 Task: Find Round Trip flight tickets for 2 adults, in Economy from Cairo to Atlanta to travel on 15-Dec-2023. Atlanta to Cairo on 30-Dec-2023.  Stops: Any number of stops. Choice of flight is British Airways.  Outbound departure time preference is 10:00.
Action: Mouse moved to (367, 256)
Screenshot: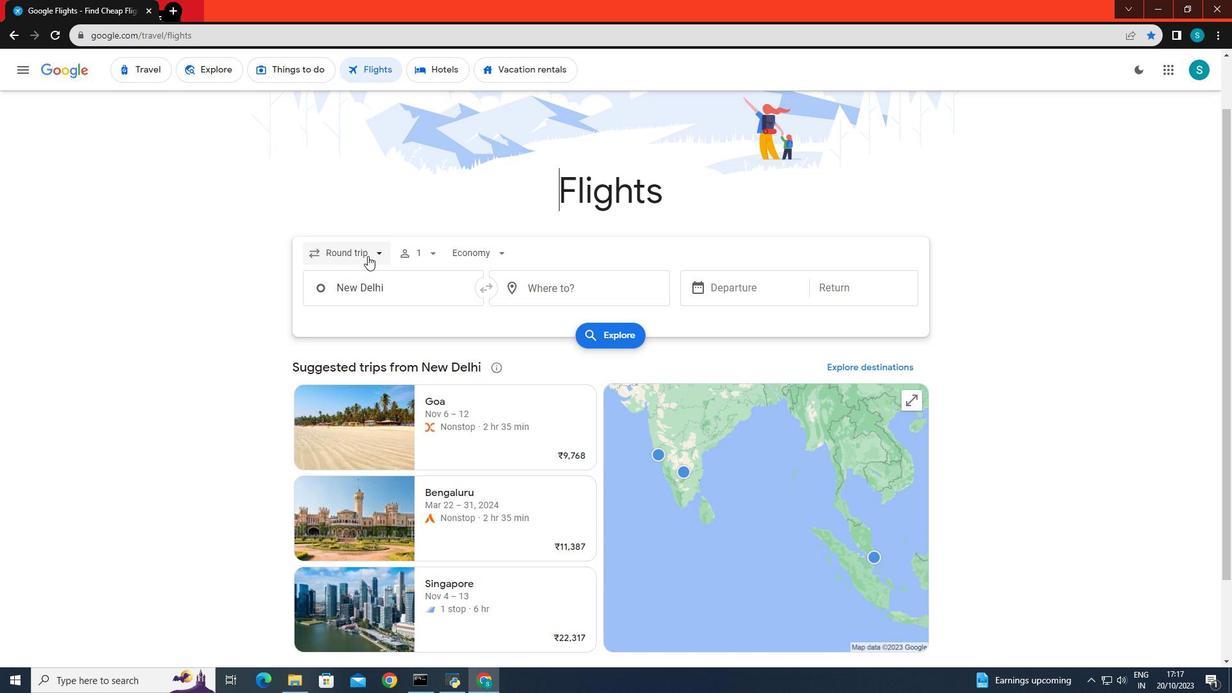 
Action: Mouse pressed left at (367, 256)
Screenshot: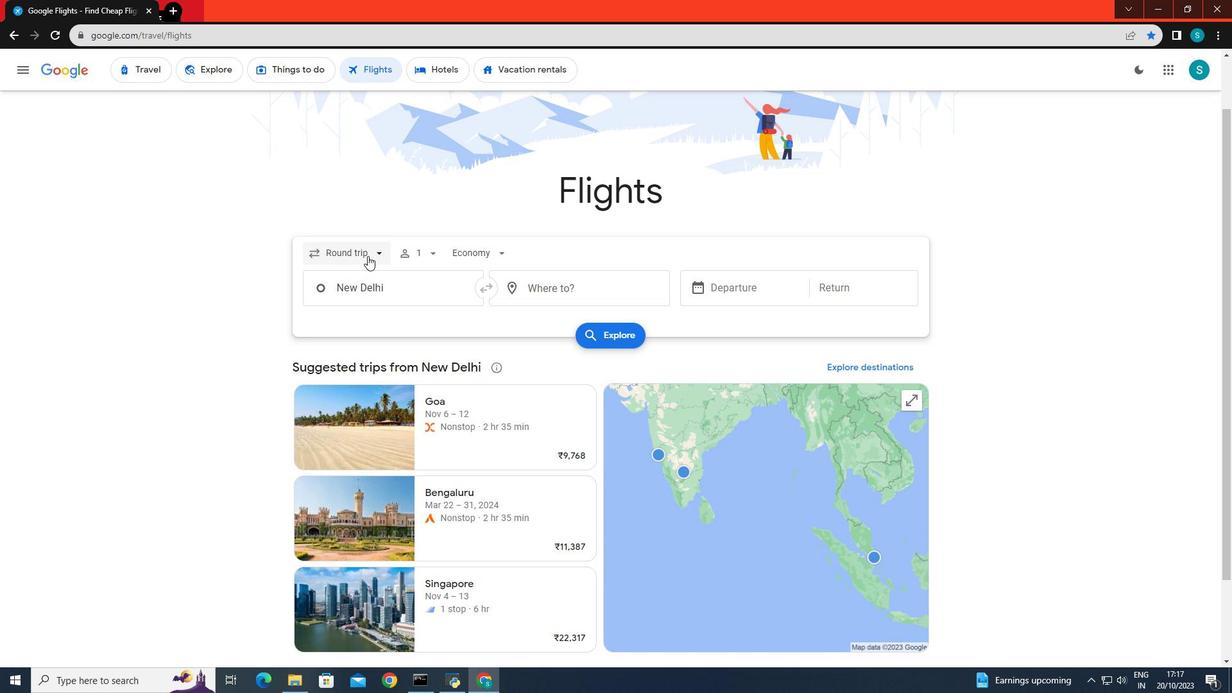
Action: Mouse moved to (360, 291)
Screenshot: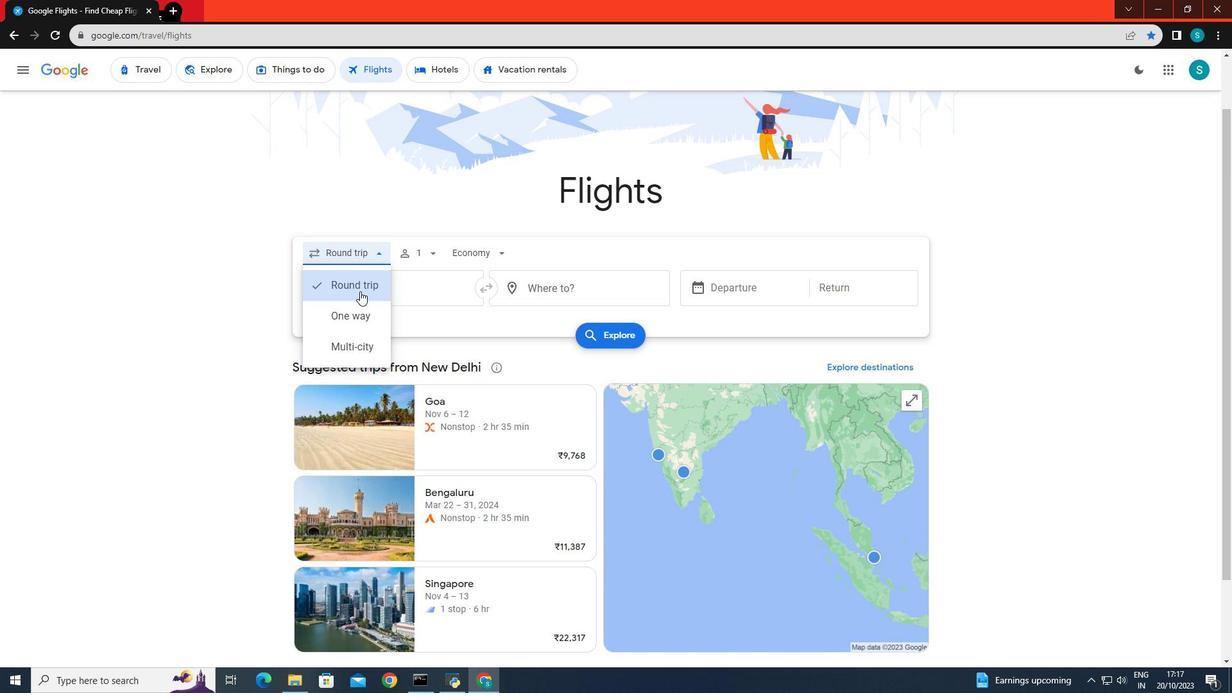 
Action: Mouse pressed left at (360, 291)
Screenshot: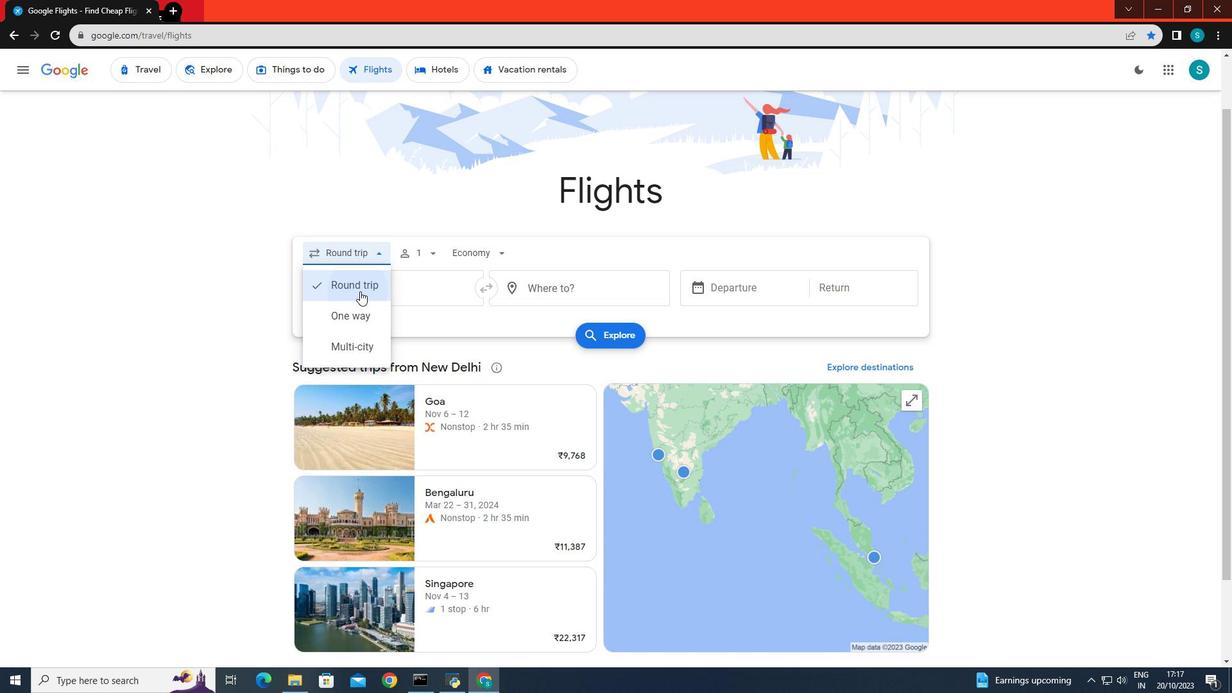 
Action: Mouse scrolled (360, 290) with delta (0, 0)
Screenshot: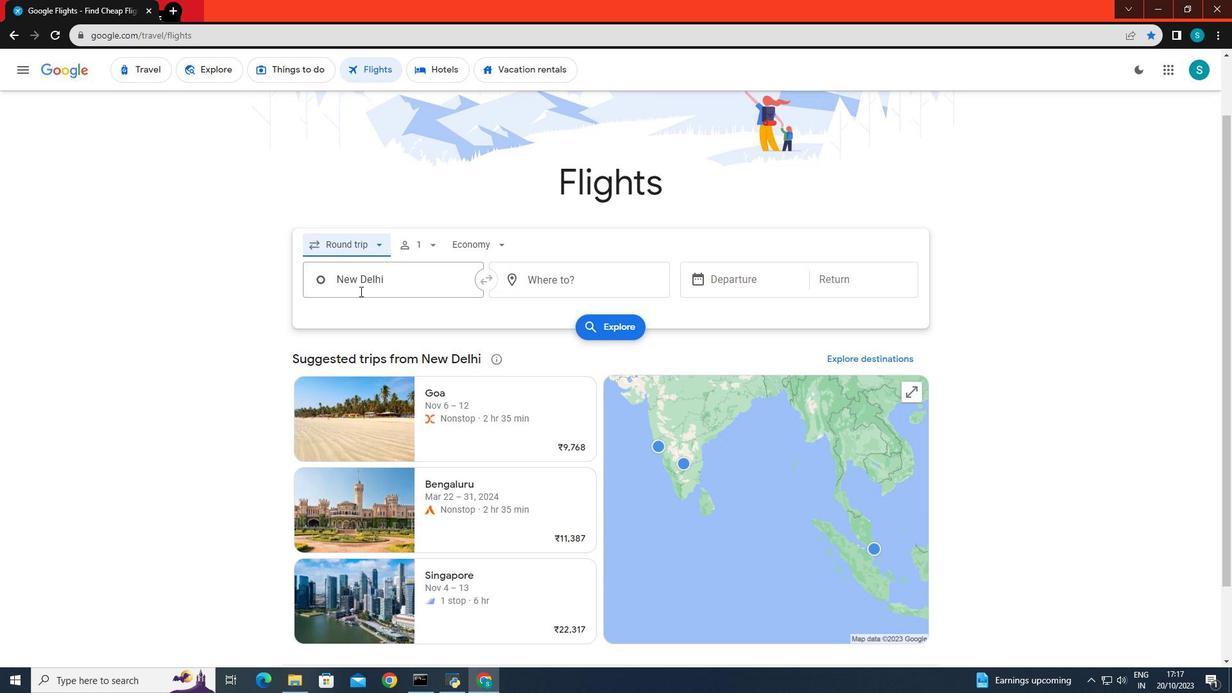 
Action: Mouse moved to (435, 189)
Screenshot: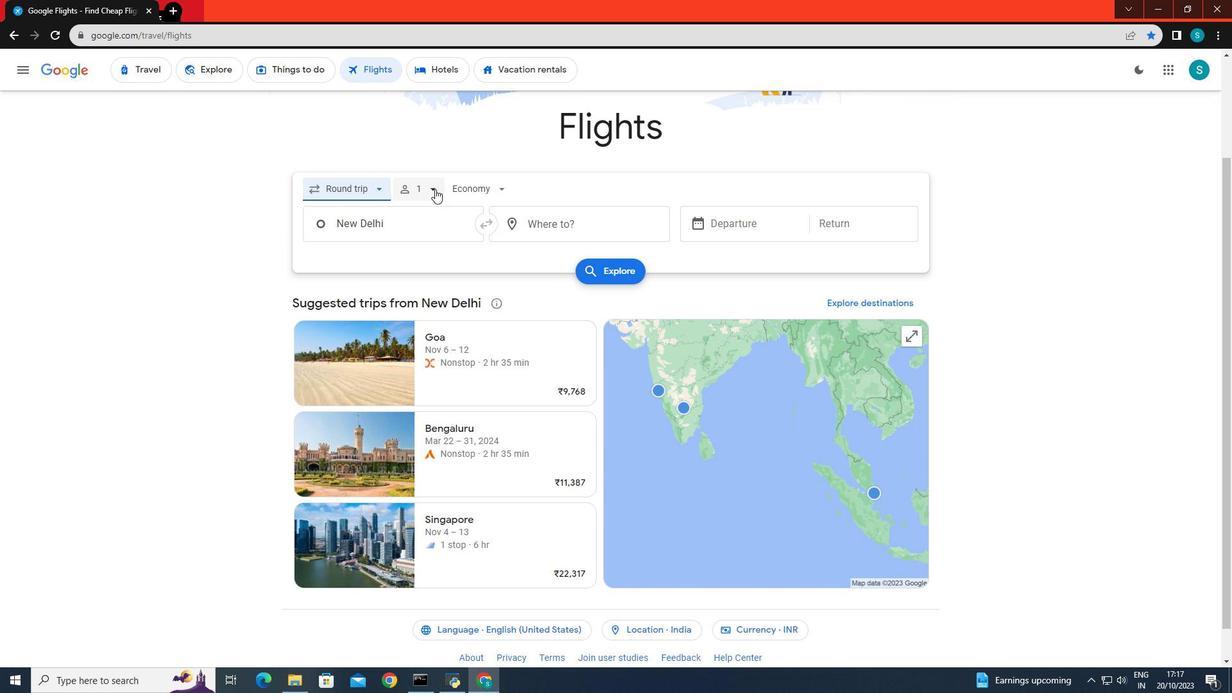 
Action: Mouse pressed left at (435, 189)
Screenshot: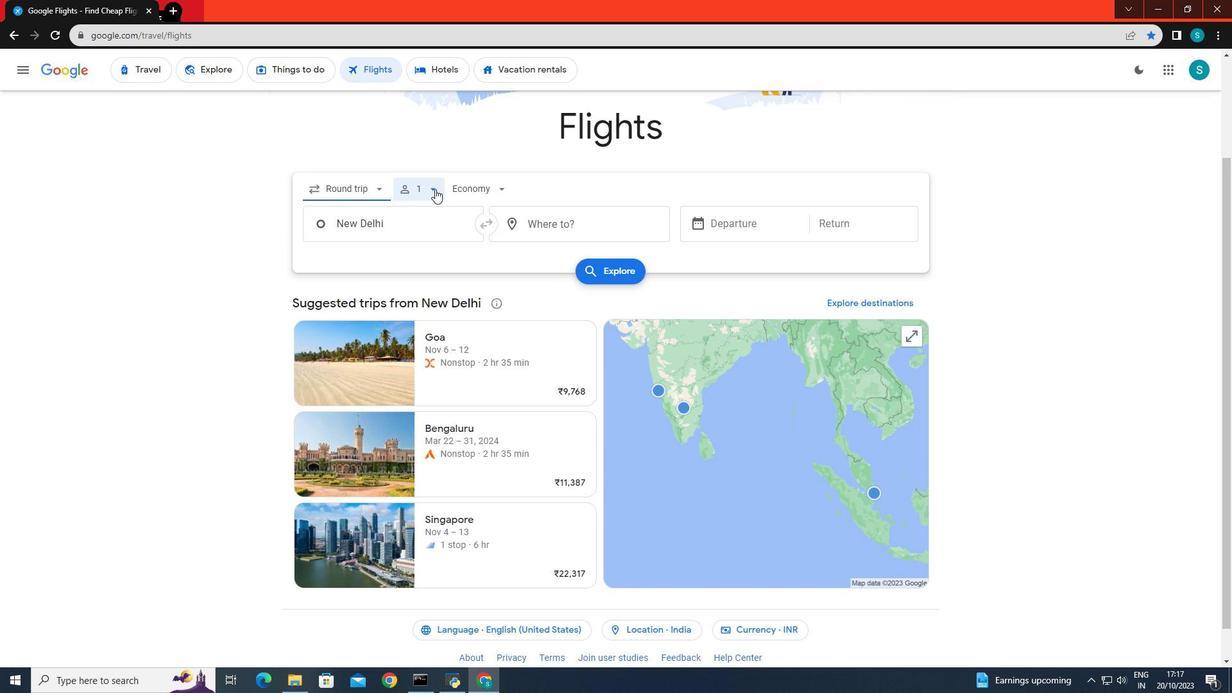 
Action: Mouse moved to (533, 222)
Screenshot: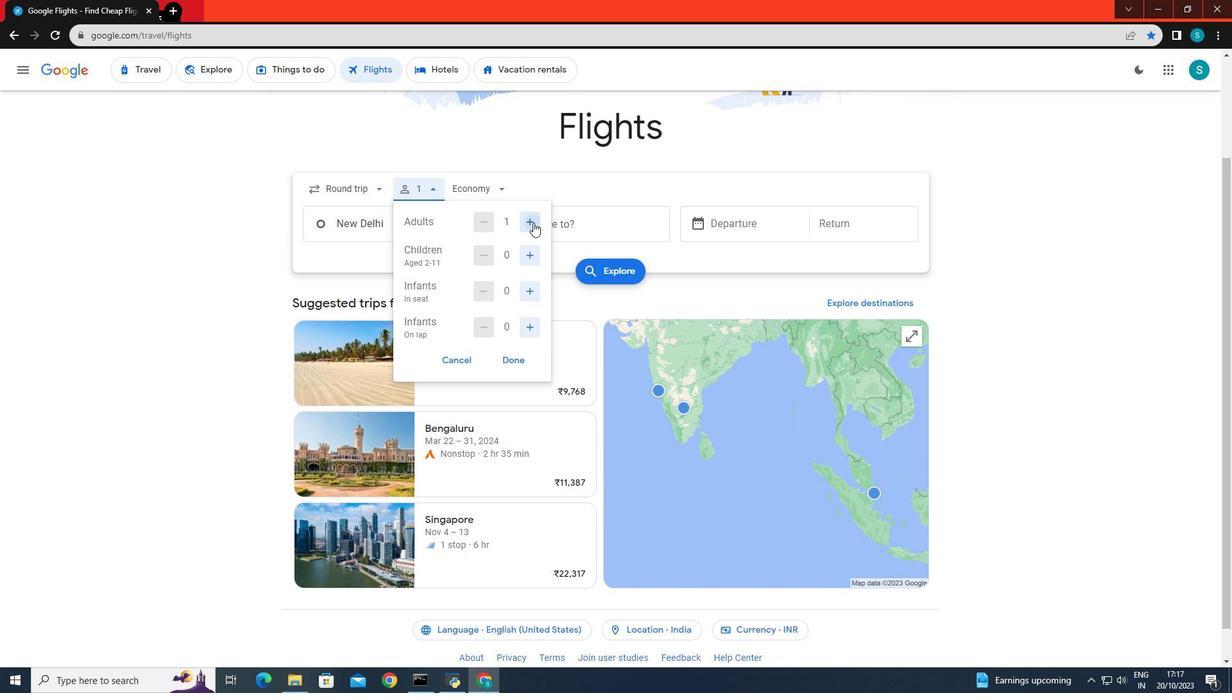 
Action: Mouse pressed left at (533, 222)
Screenshot: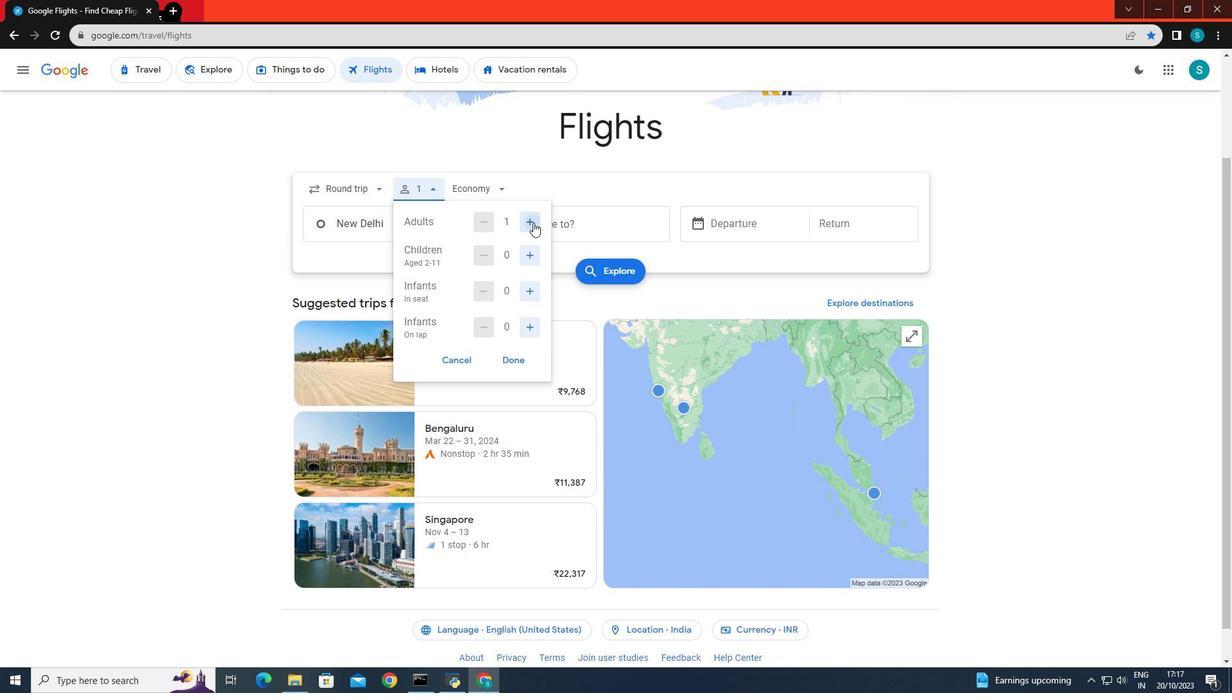 
Action: Mouse moved to (525, 362)
Screenshot: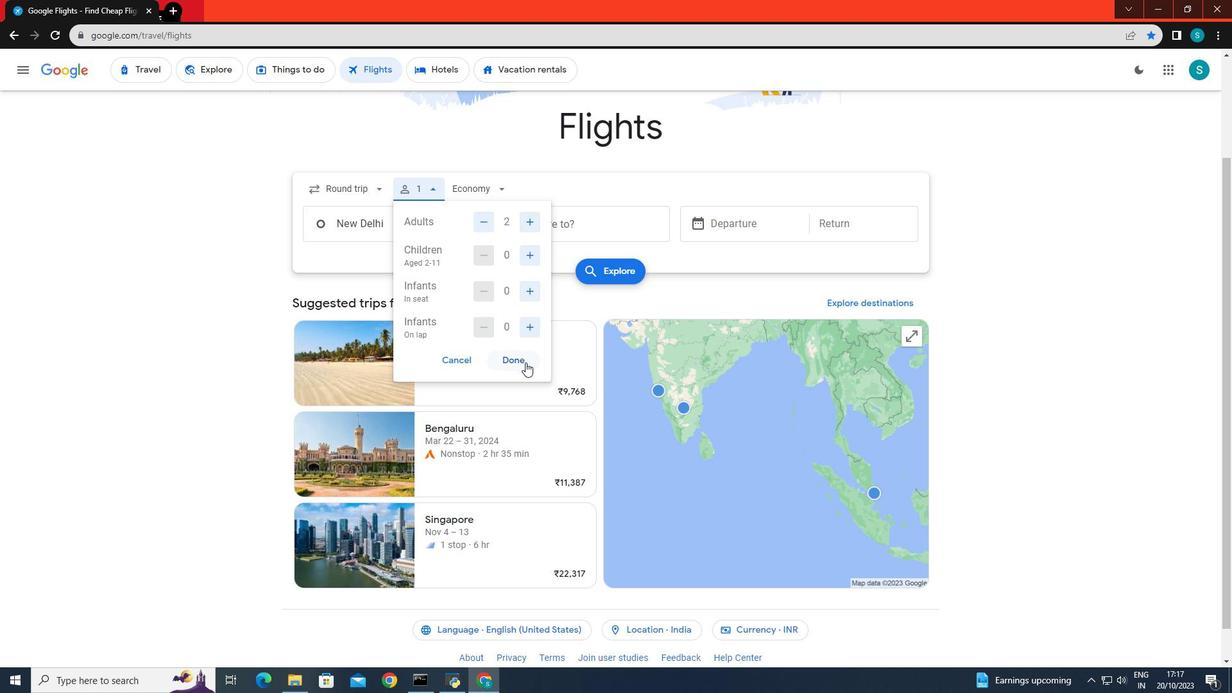 
Action: Mouse pressed left at (525, 362)
Screenshot: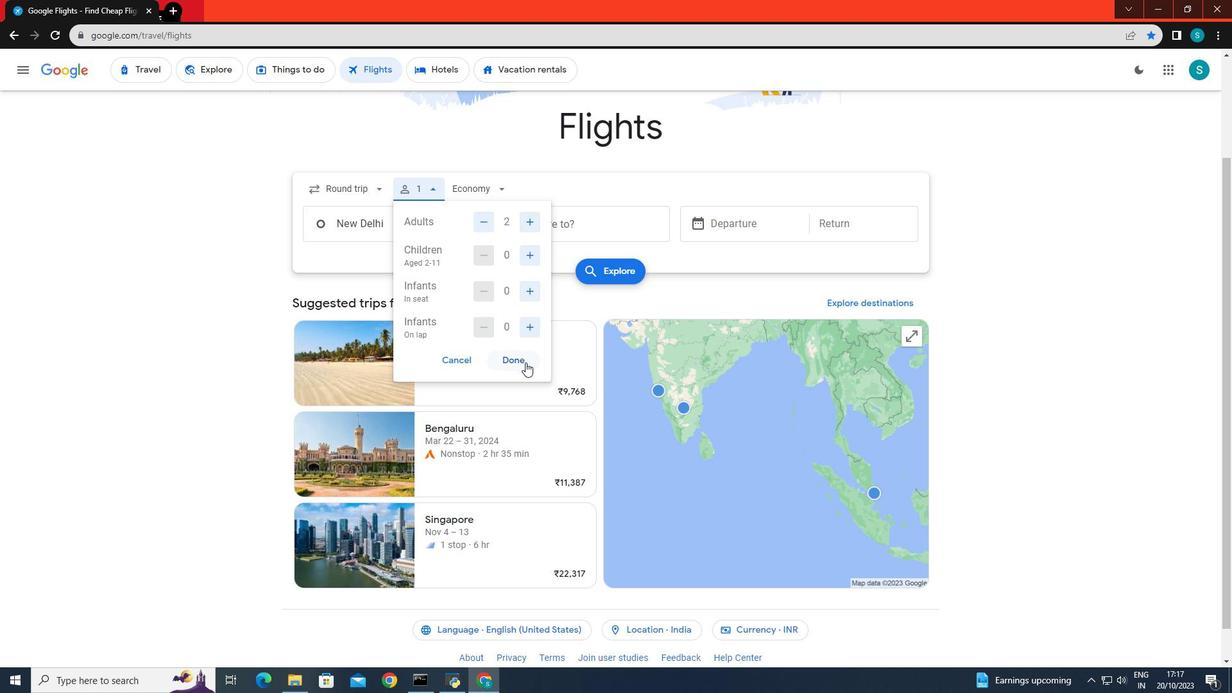 
Action: Mouse moved to (492, 191)
Screenshot: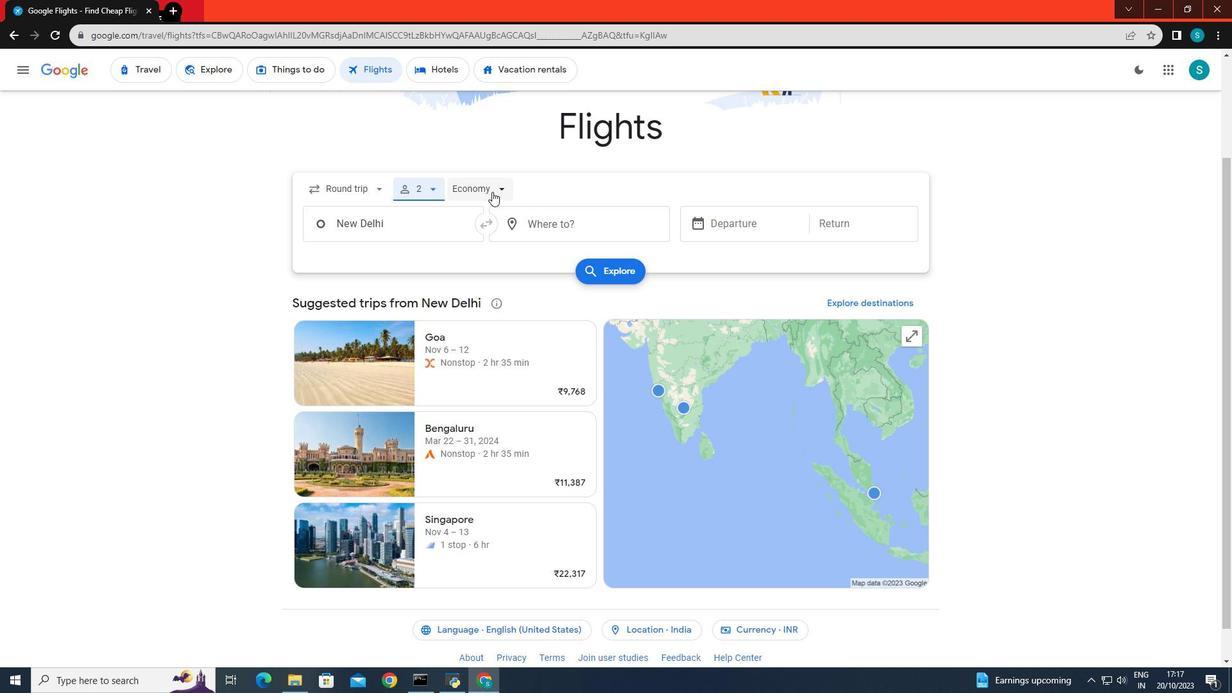 
Action: Mouse pressed left at (492, 191)
Screenshot: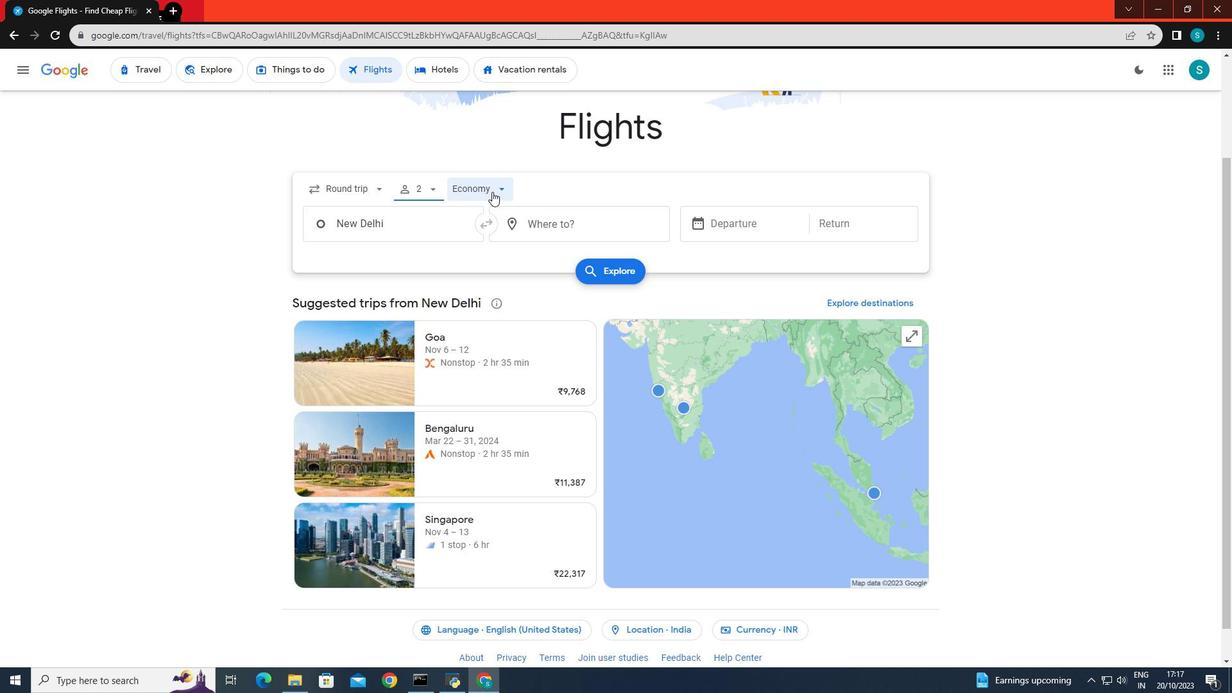 
Action: Mouse moved to (498, 221)
Screenshot: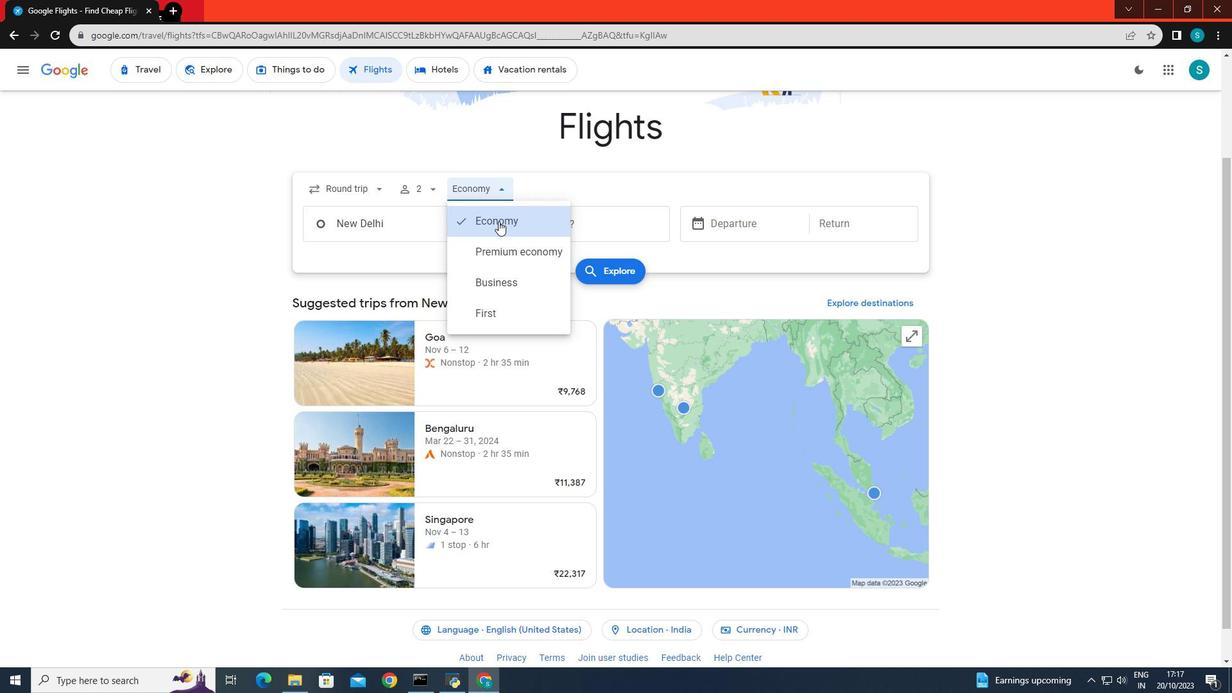 
Action: Mouse pressed left at (498, 221)
Screenshot: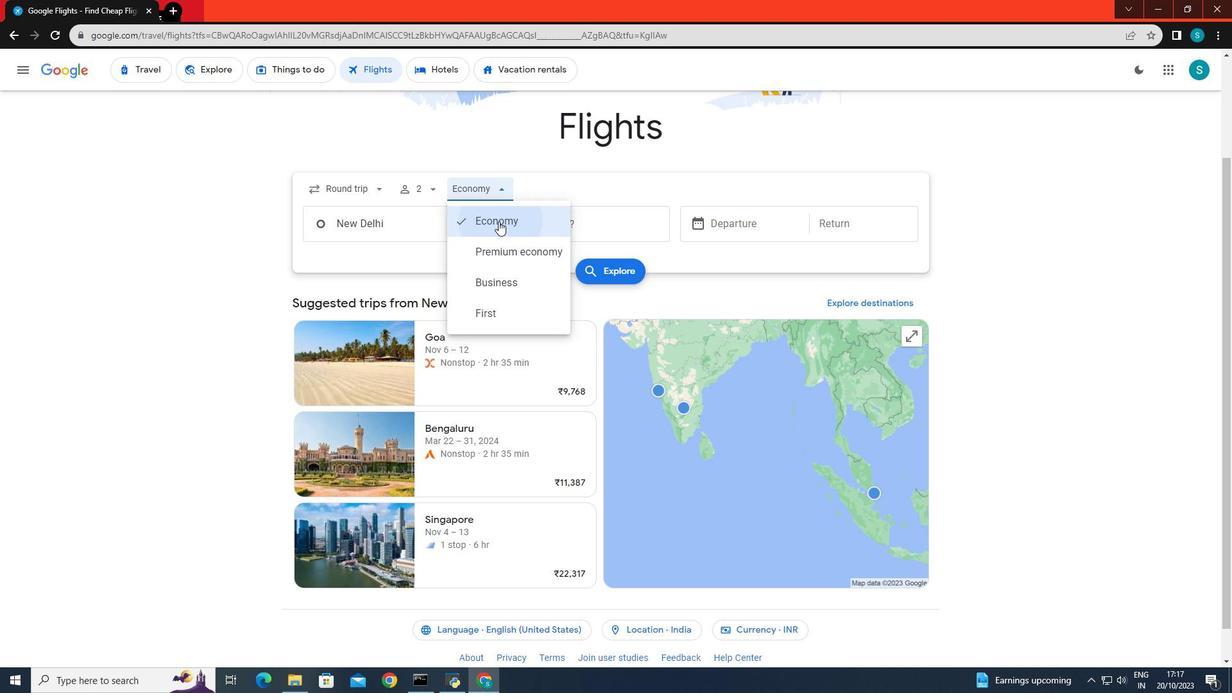 
Action: Mouse moved to (396, 216)
Screenshot: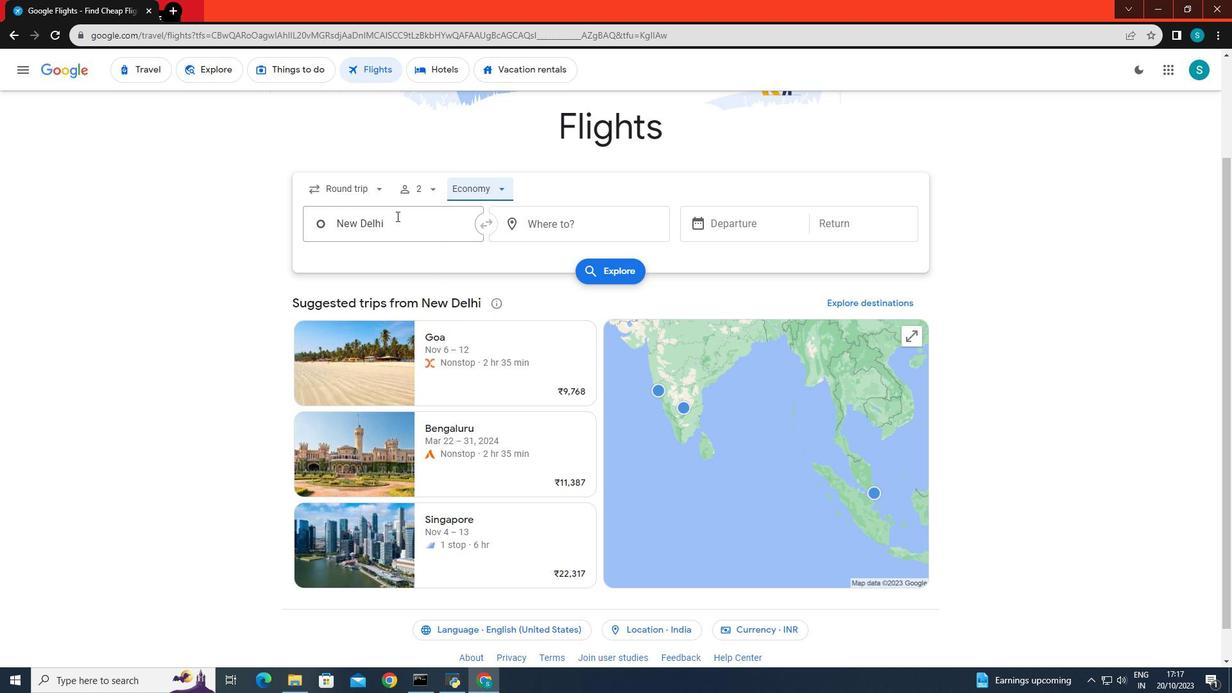 
Action: Mouse pressed left at (396, 216)
Screenshot: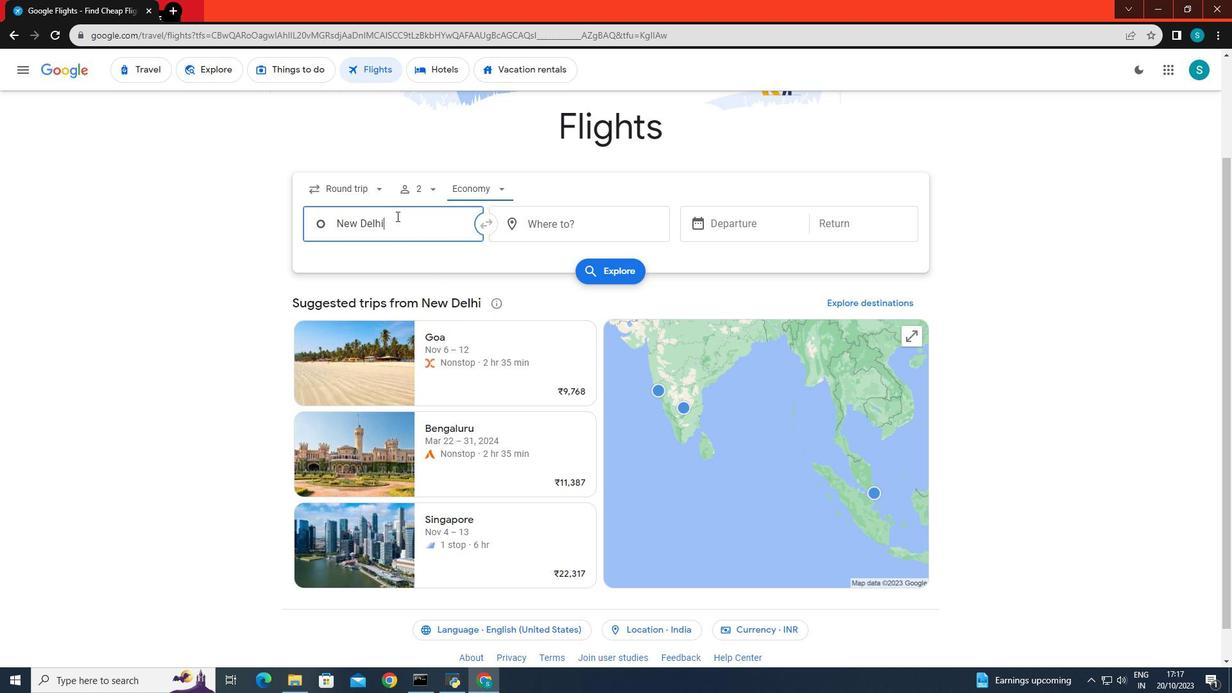 
Action: Key pressed <Key.backspace><Key.caps_lock>C<Key.caps_lock>ar<Key.backspace>iro
Screenshot: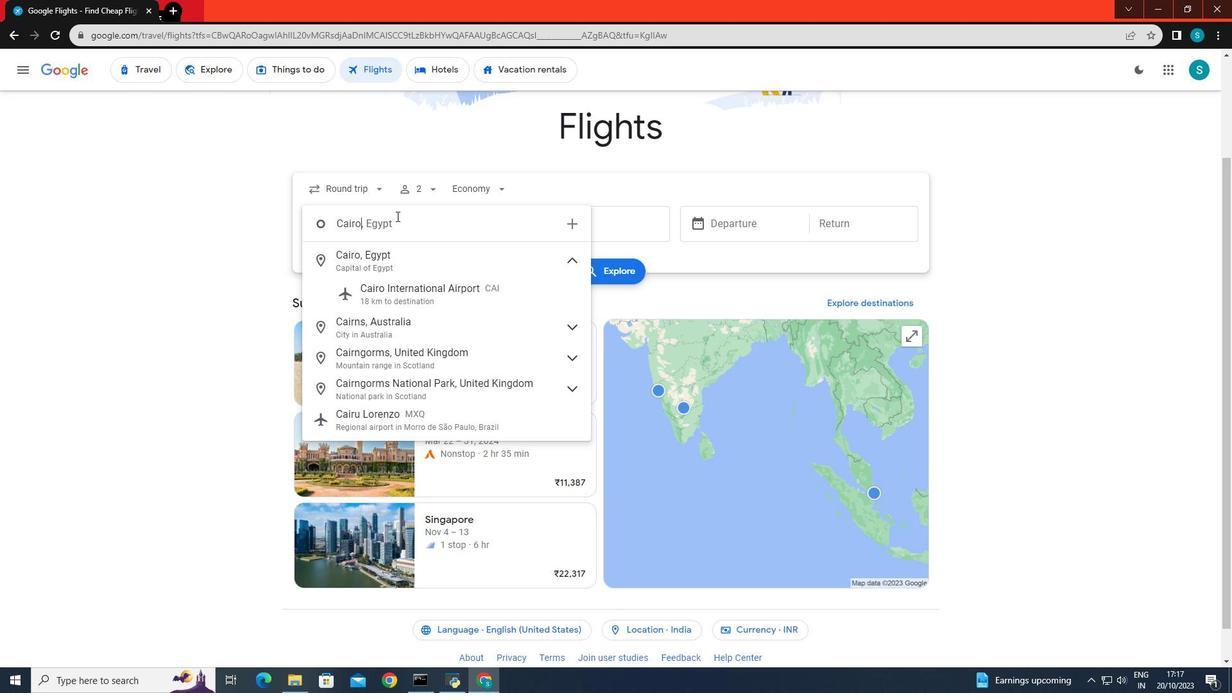 
Action: Mouse moved to (392, 255)
Screenshot: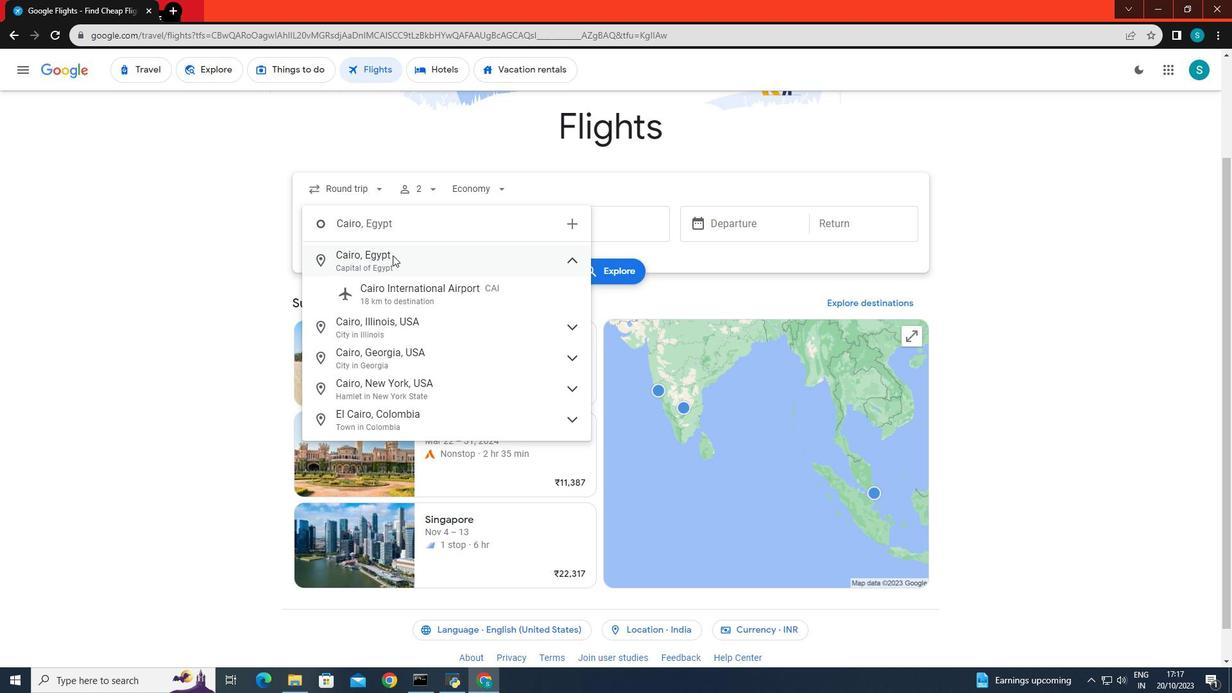 
Action: Mouse pressed left at (392, 255)
Screenshot: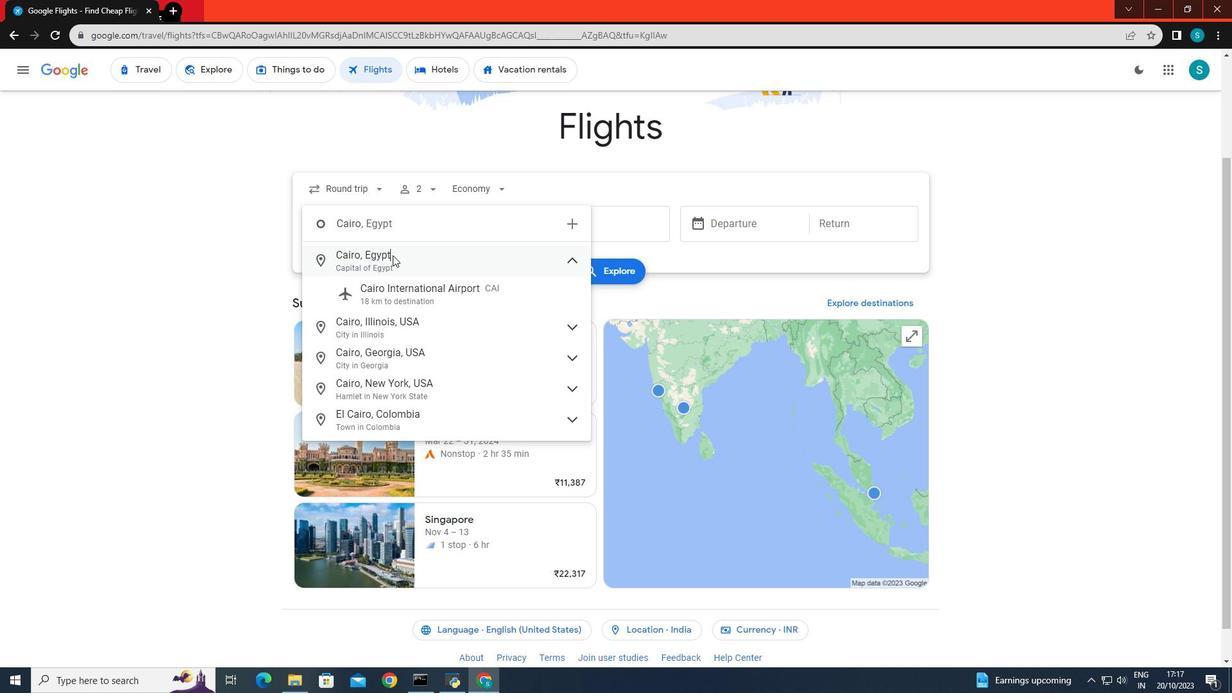 
Action: Mouse moved to (540, 227)
Screenshot: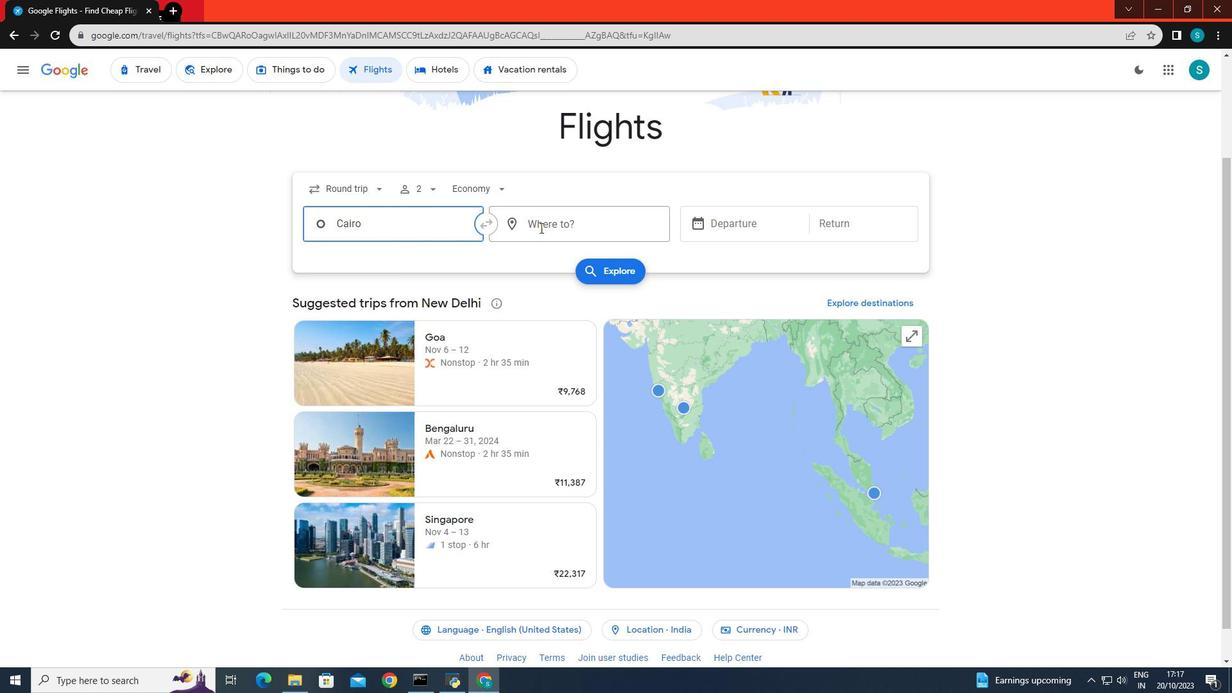 
Action: Mouse pressed left at (540, 227)
Screenshot: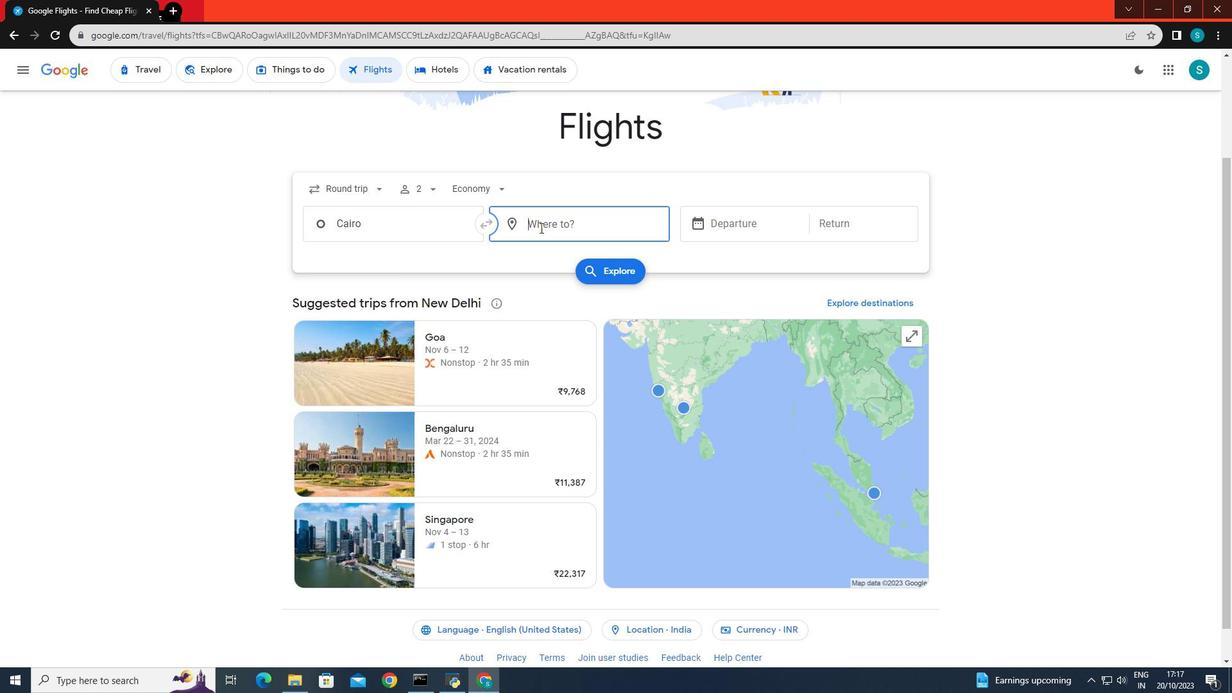 
Action: Key pressed <Key.caps_lock>A<Key.caps_lock>tlanta
Screenshot: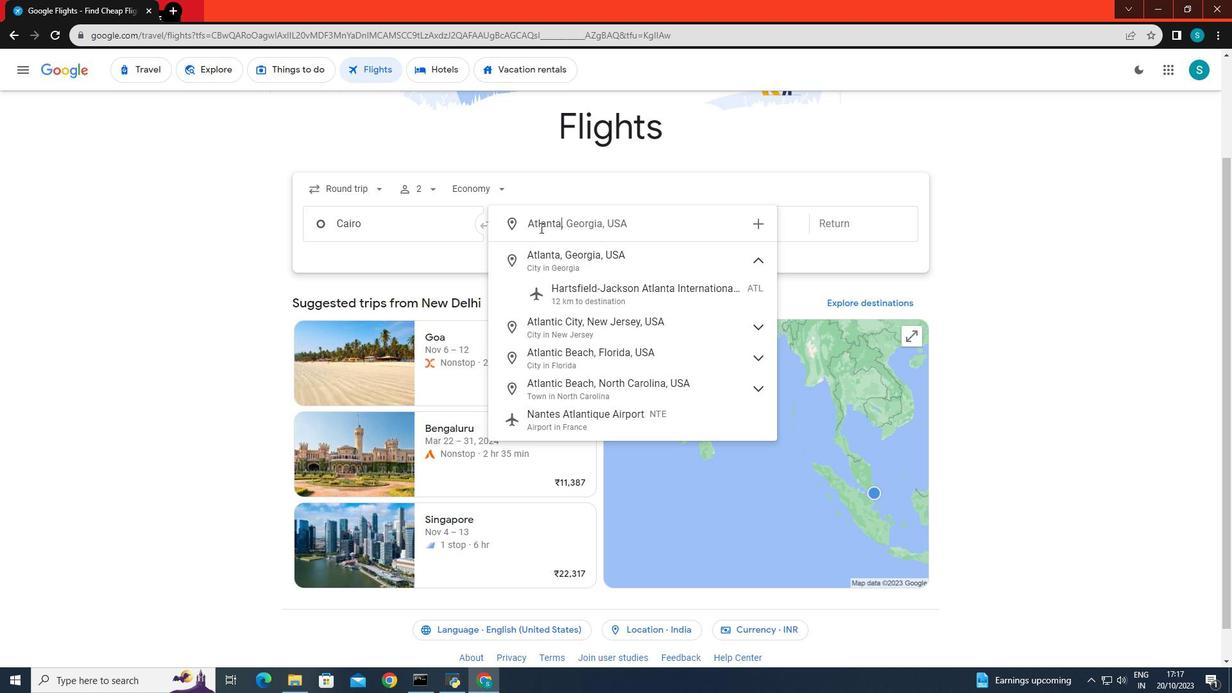 
Action: Mouse moved to (558, 259)
Screenshot: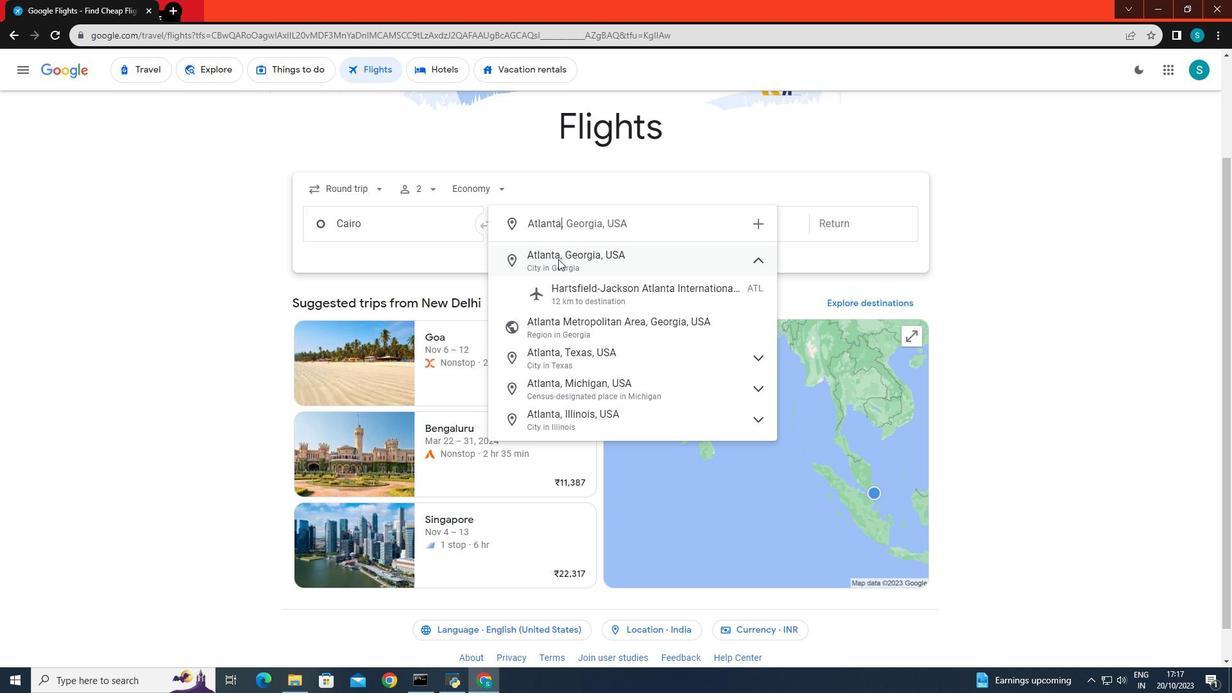 
Action: Mouse pressed left at (558, 259)
Screenshot: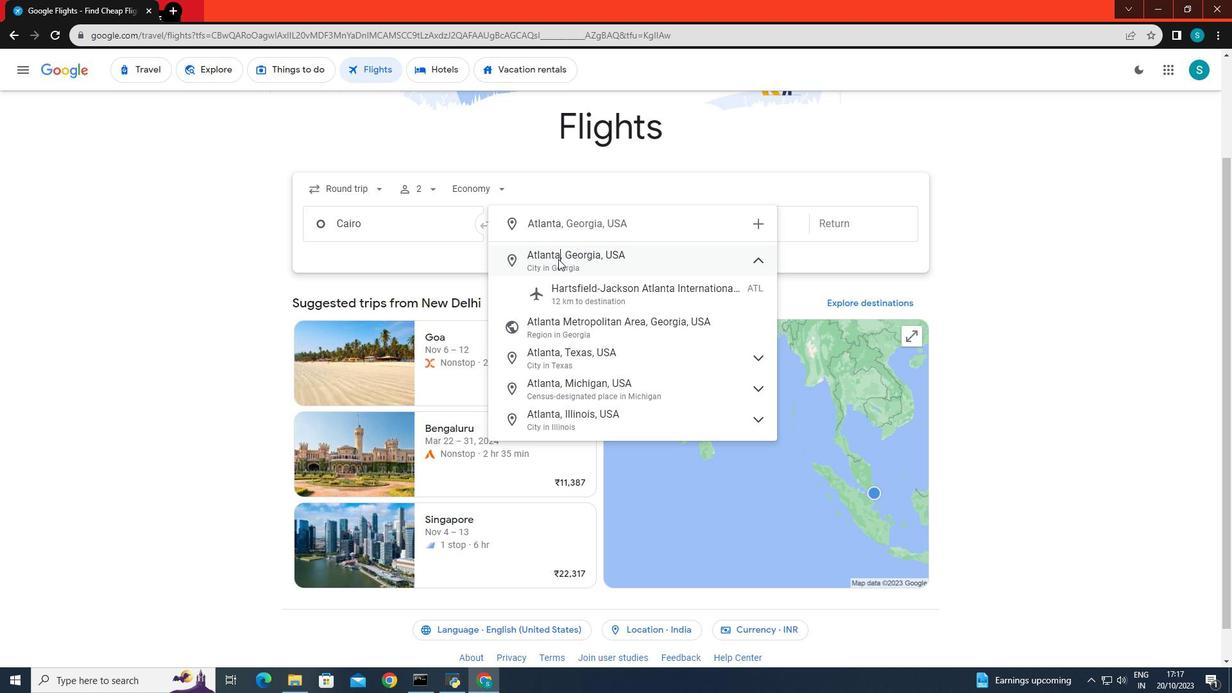 
Action: Mouse moved to (727, 224)
Screenshot: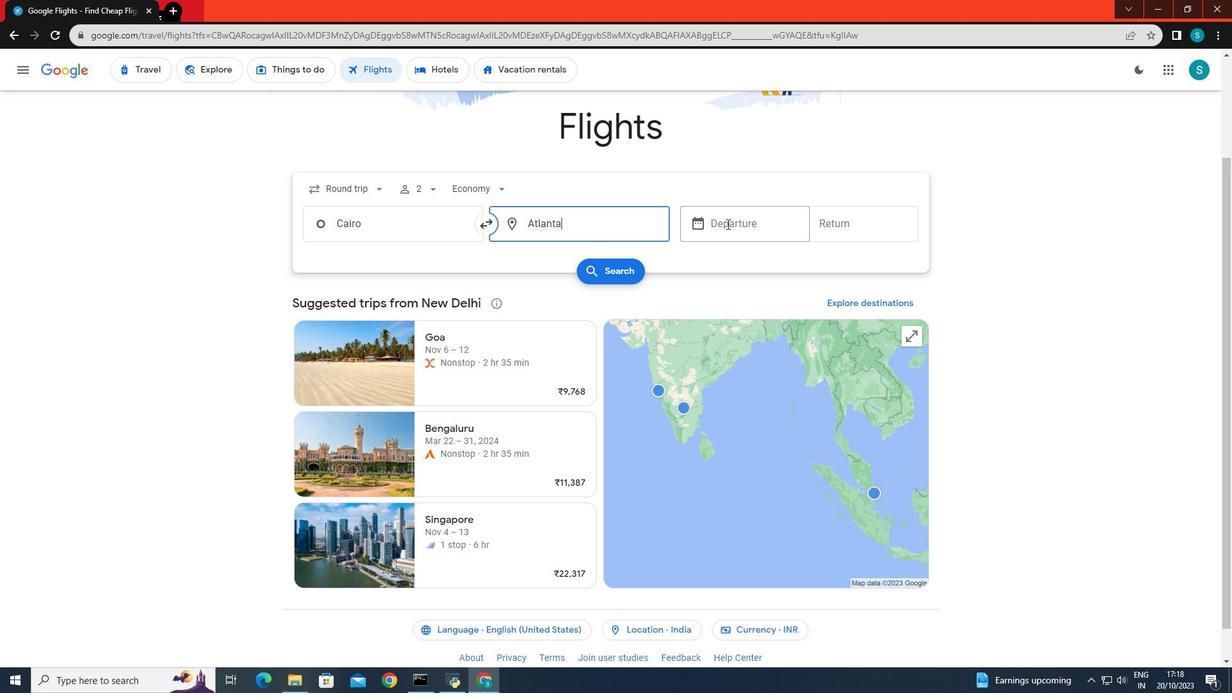 
Action: Mouse pressed left at (727, 224)
Screenshot: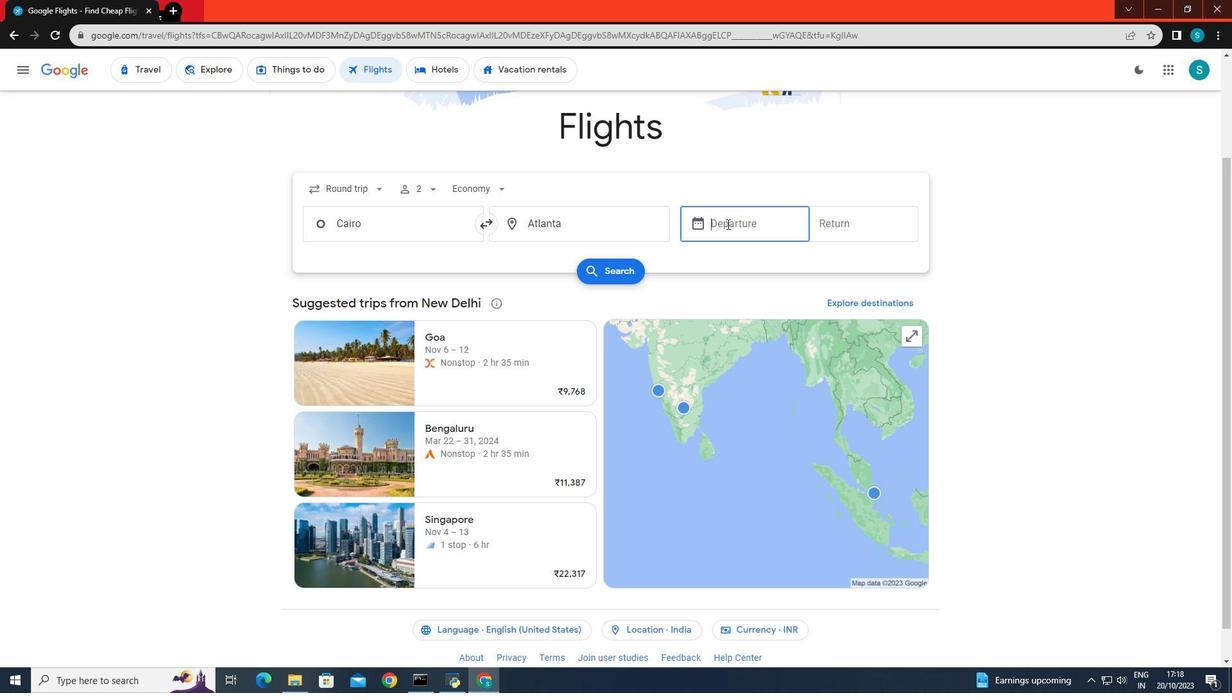 
Action: Mouse moved to (923, 385)
Screenshot: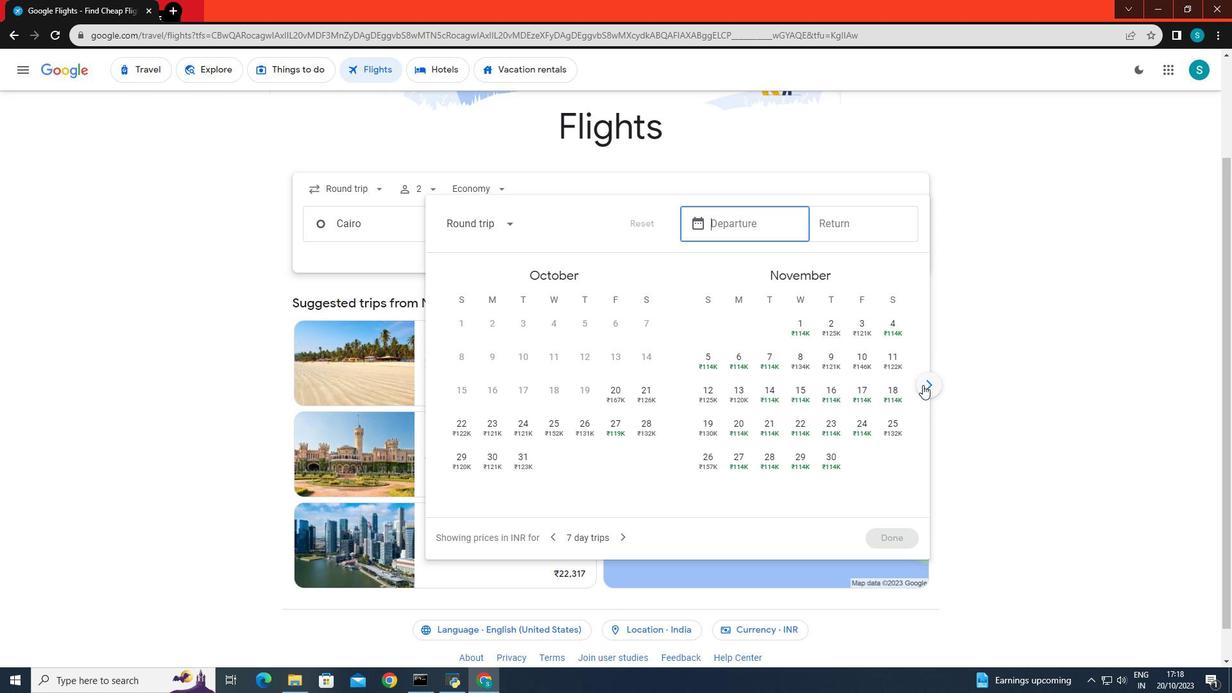 
Action: Mouse pressed left at (923, 385)
Screenshot: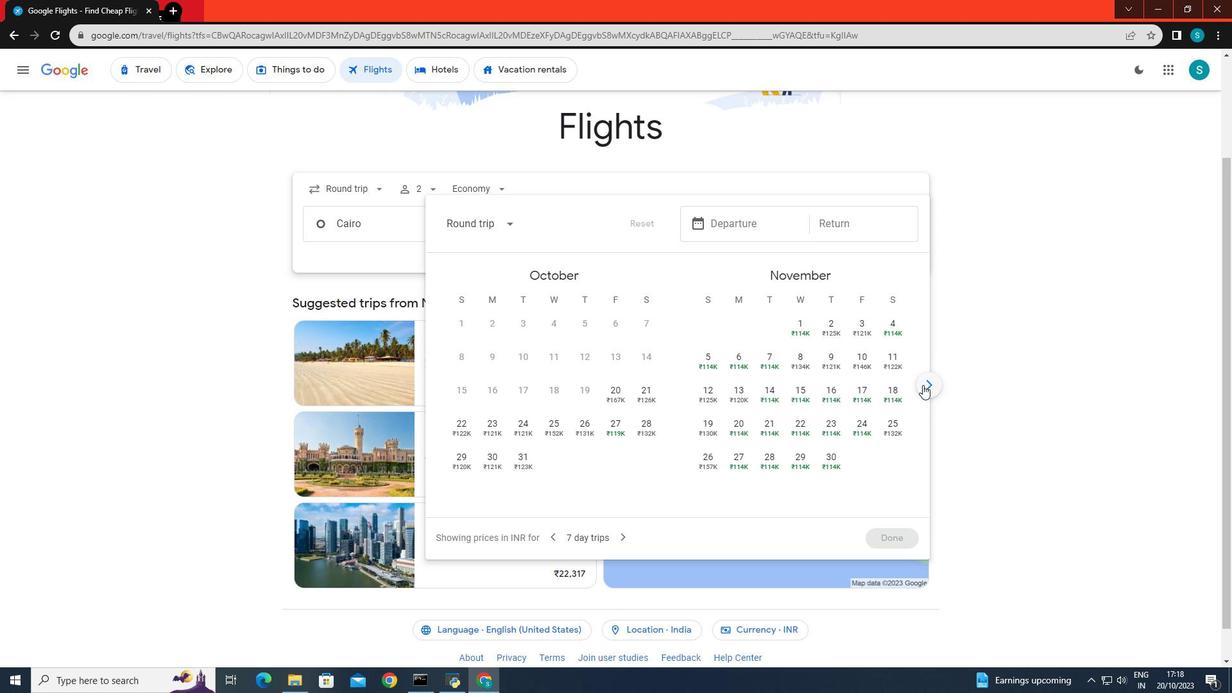 
Action: Mouse moved to (863, 389)
Screenshot: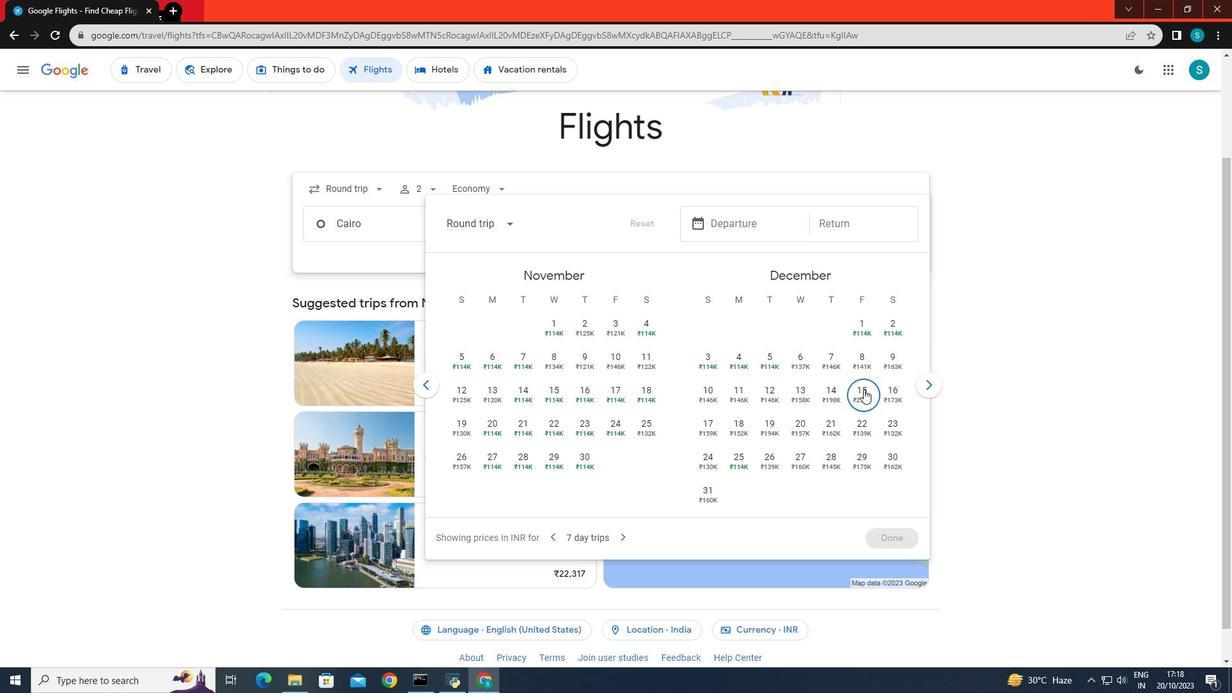 
Action: Mouse pressed left at (863, 389)
Screenshot: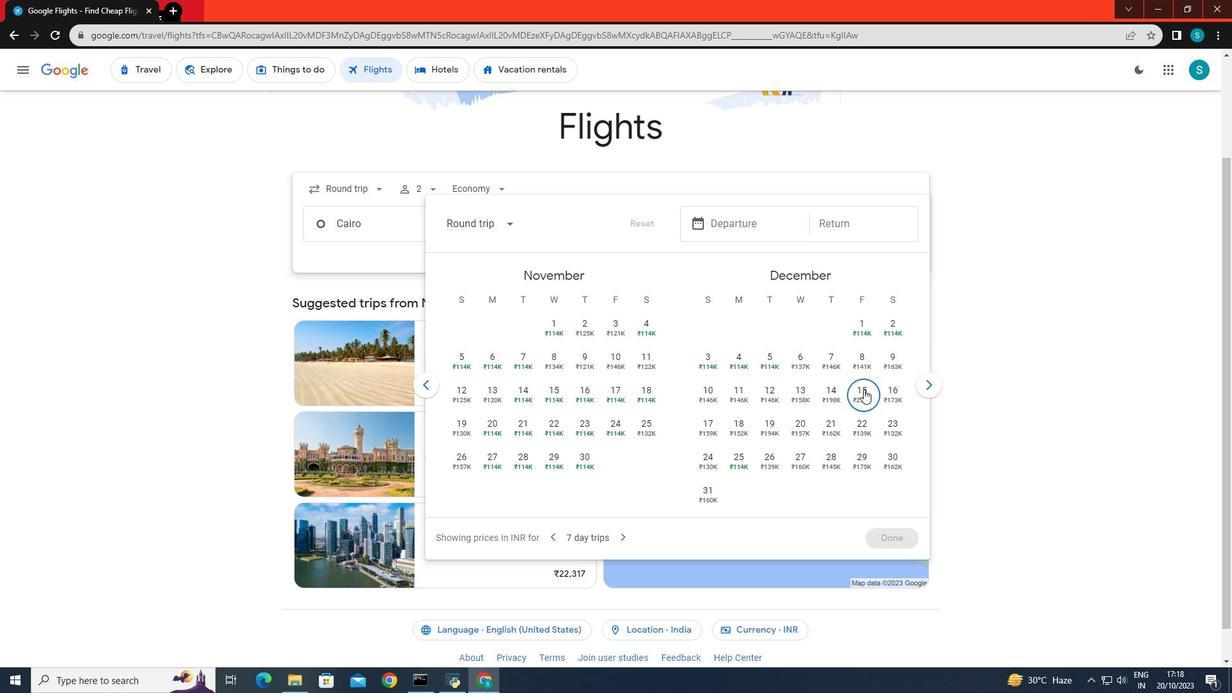 
Action: Mouse moved to (897, 456)
Screenshot: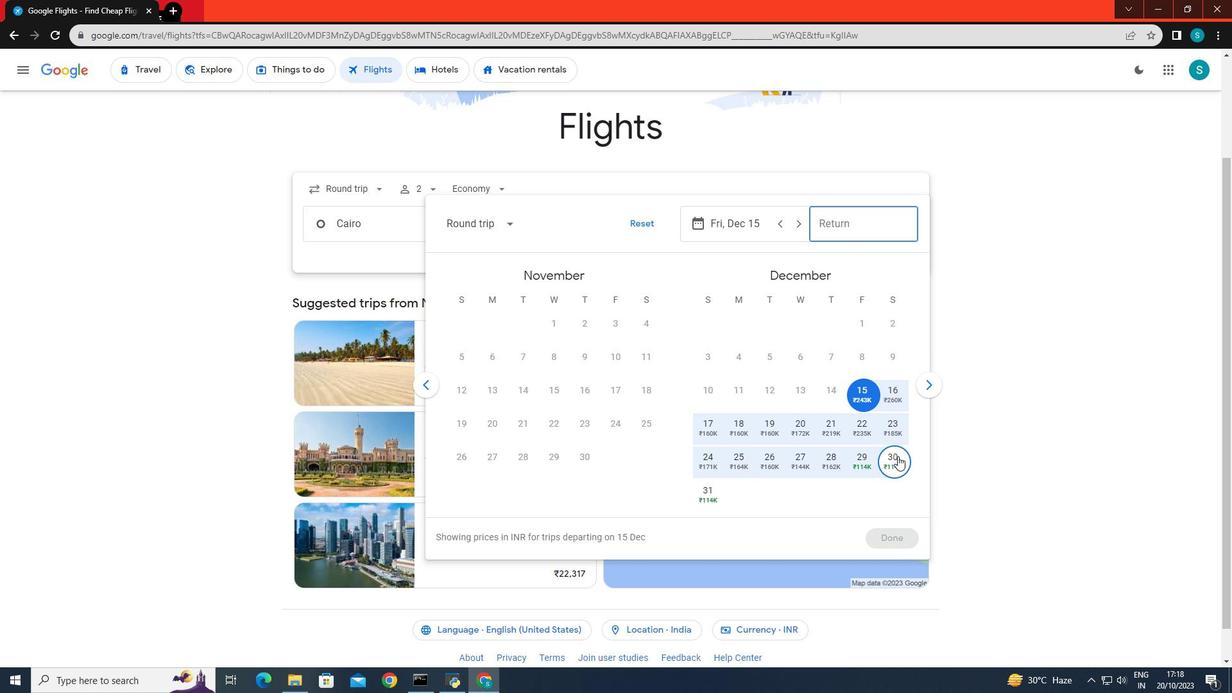 
Action: Mouse pressed left at (897, 456)
Screenshot: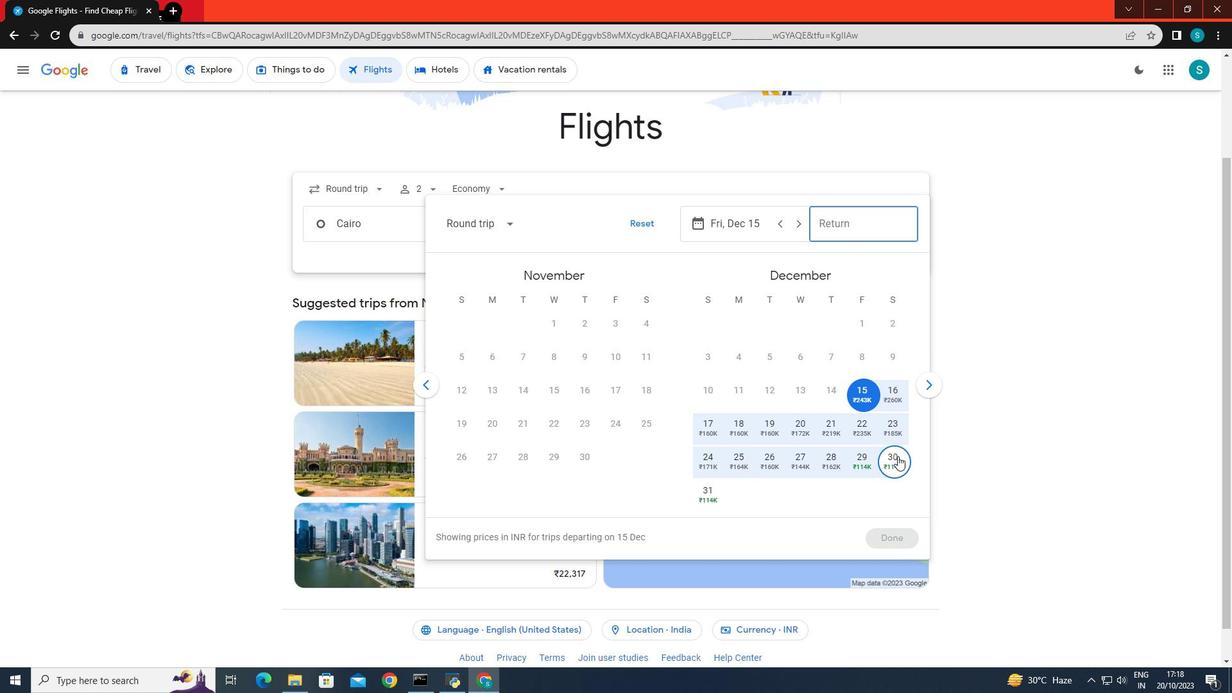 
Action: Mouse moved to (893, 532)
Screenshot: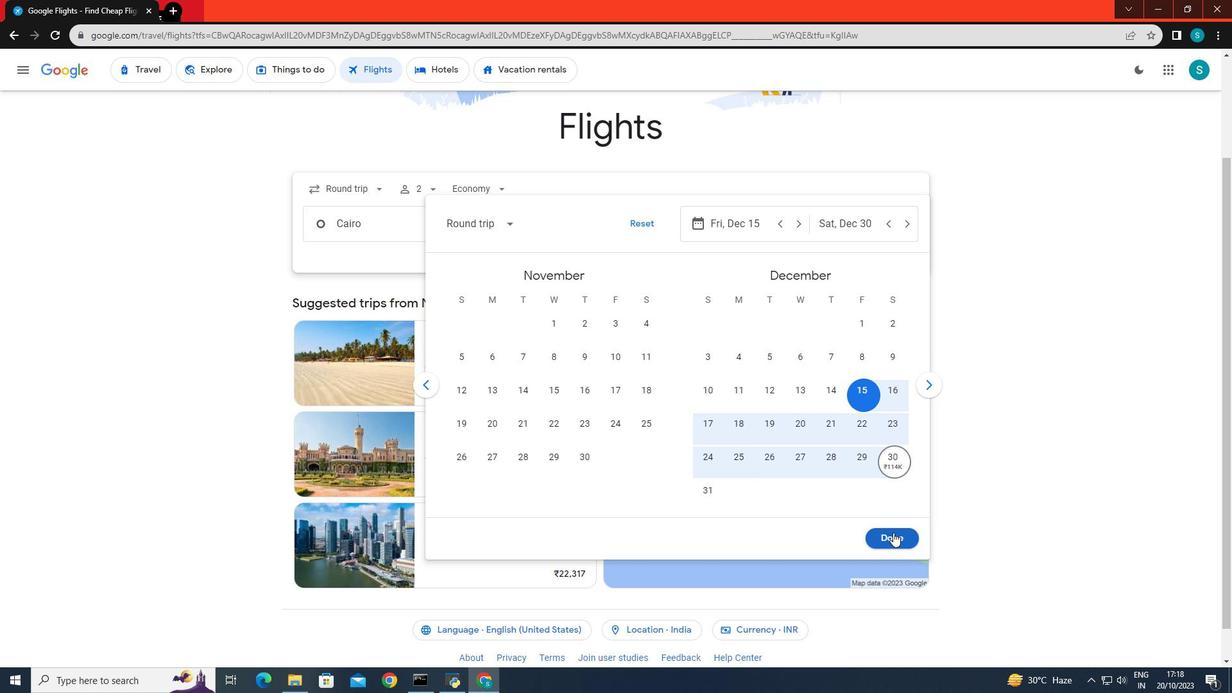 
Action: Mouse pressed left at (893, 532)
Screenshot: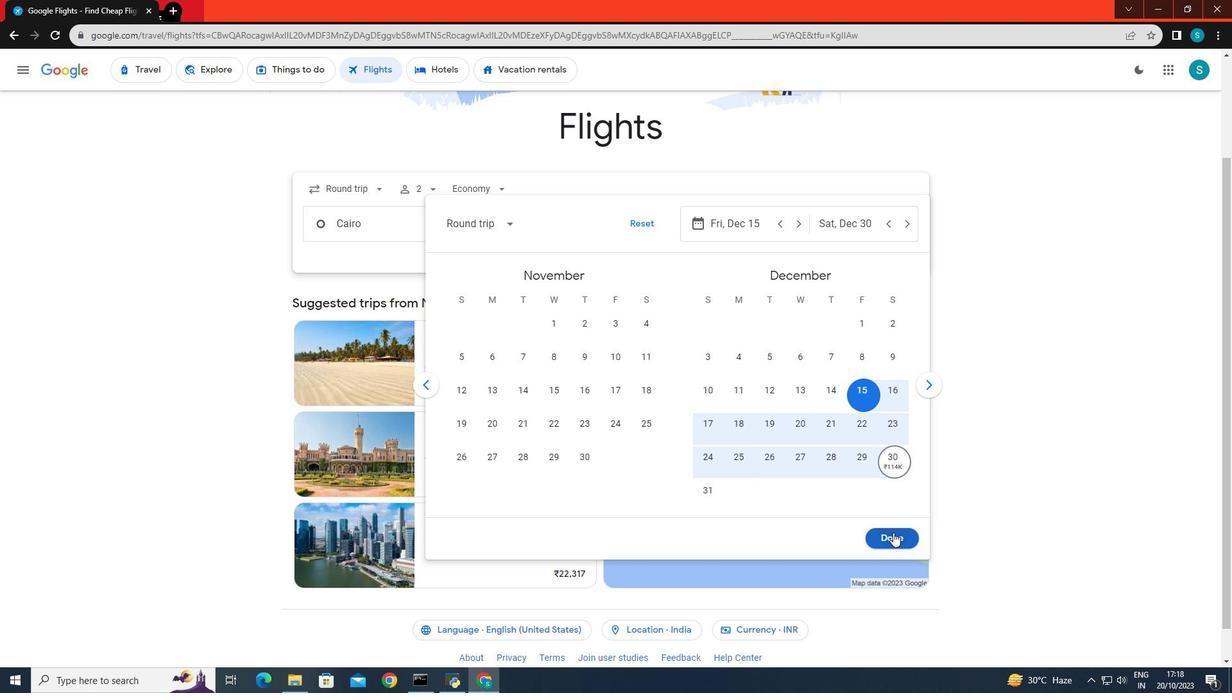 
Action: Mouse moved to (604, 273)
Screenshot: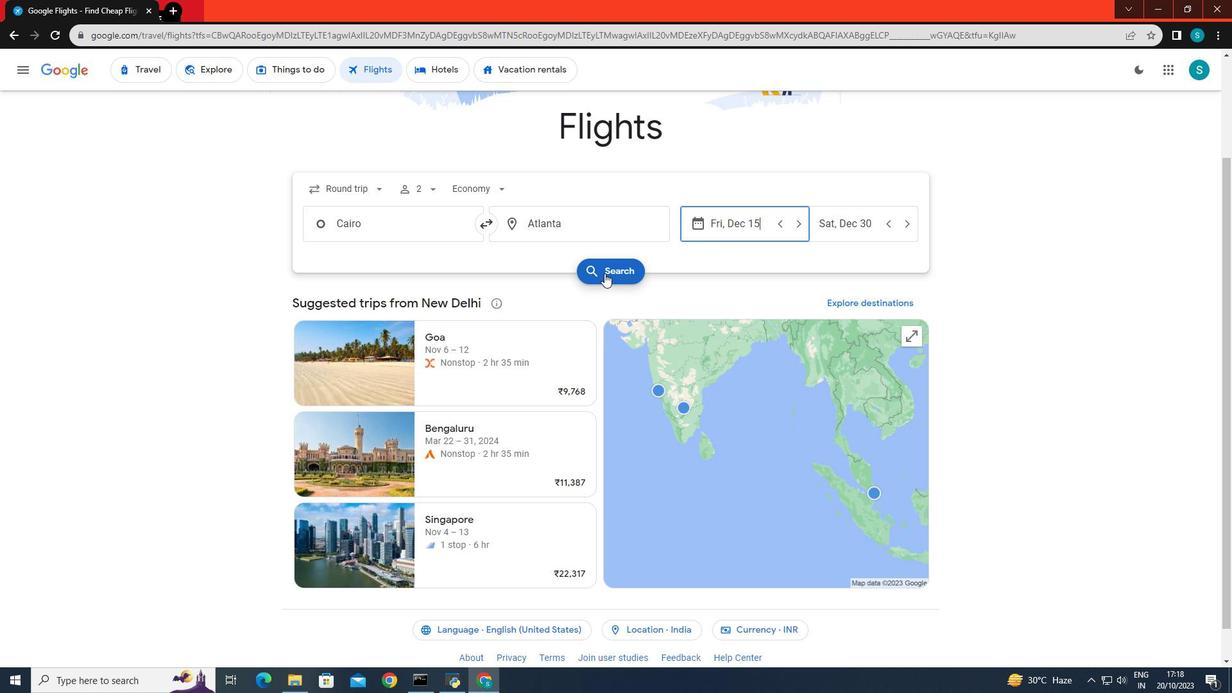 
Action: Mouse pressed left at (604, 273)
Screenshot: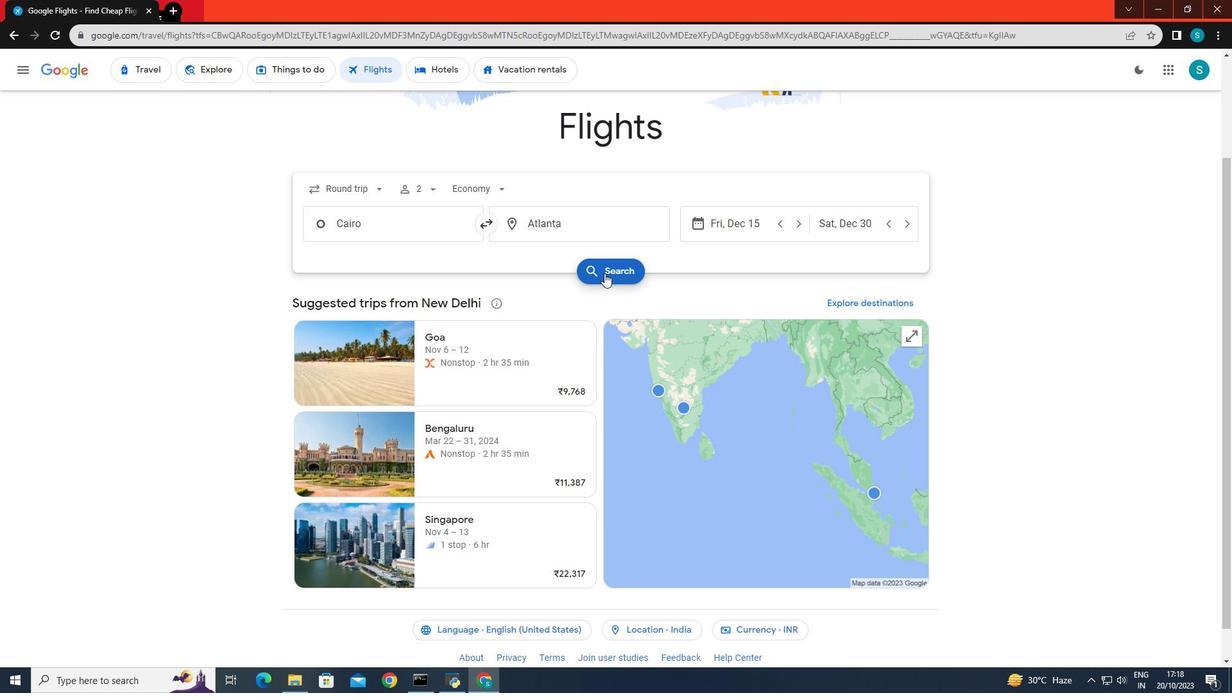 
Action: Mouse moved to (436, 301)
Screenshot: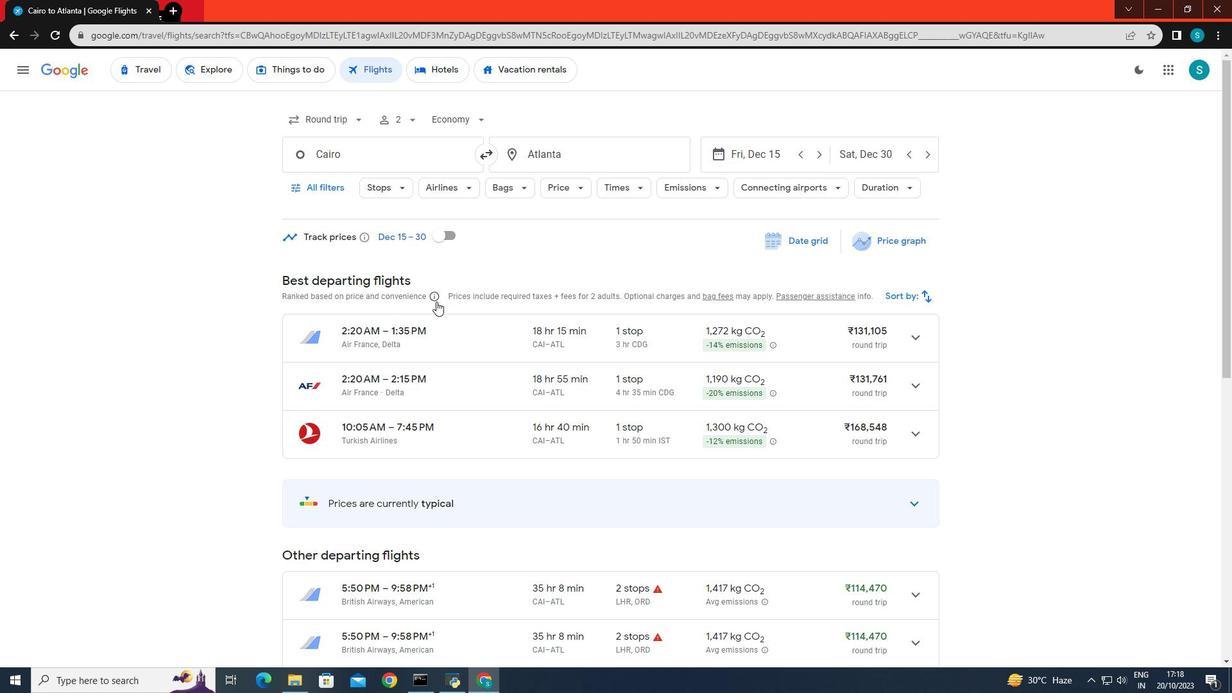 
Action: Mouse scrolled (436, 301) with delta (0, 0)
Screenshot: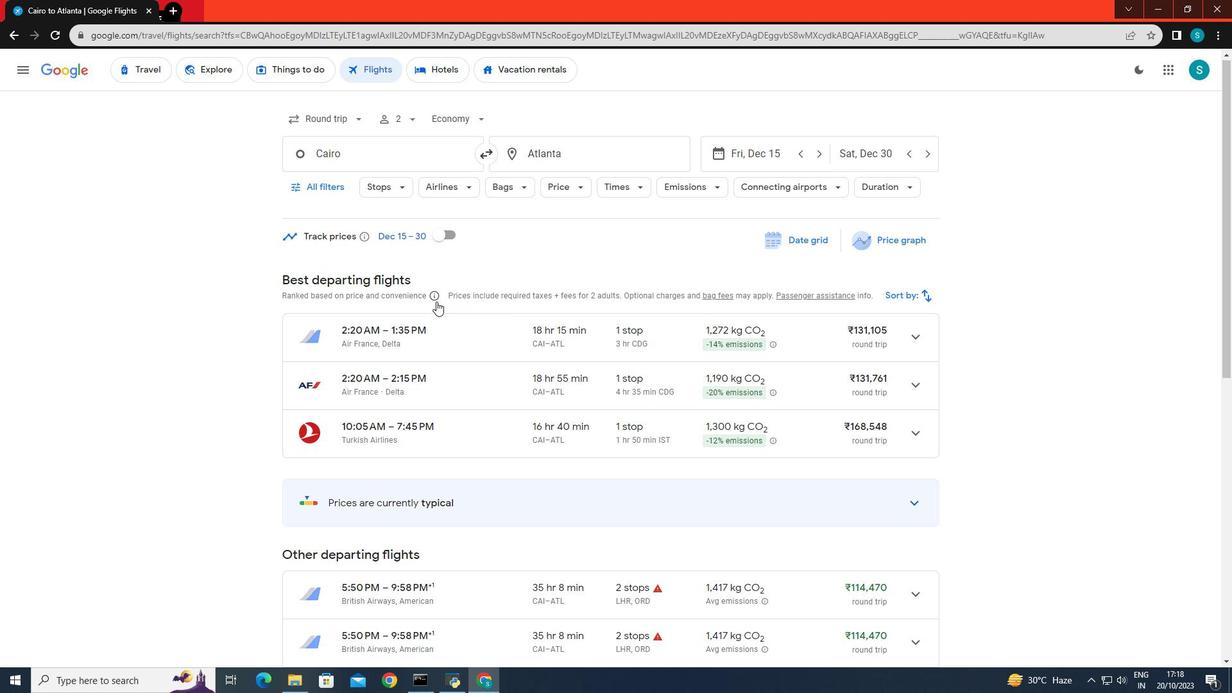 
Action: Mouse scrolled (436, 302) with delta (0, 0)
Screenshot: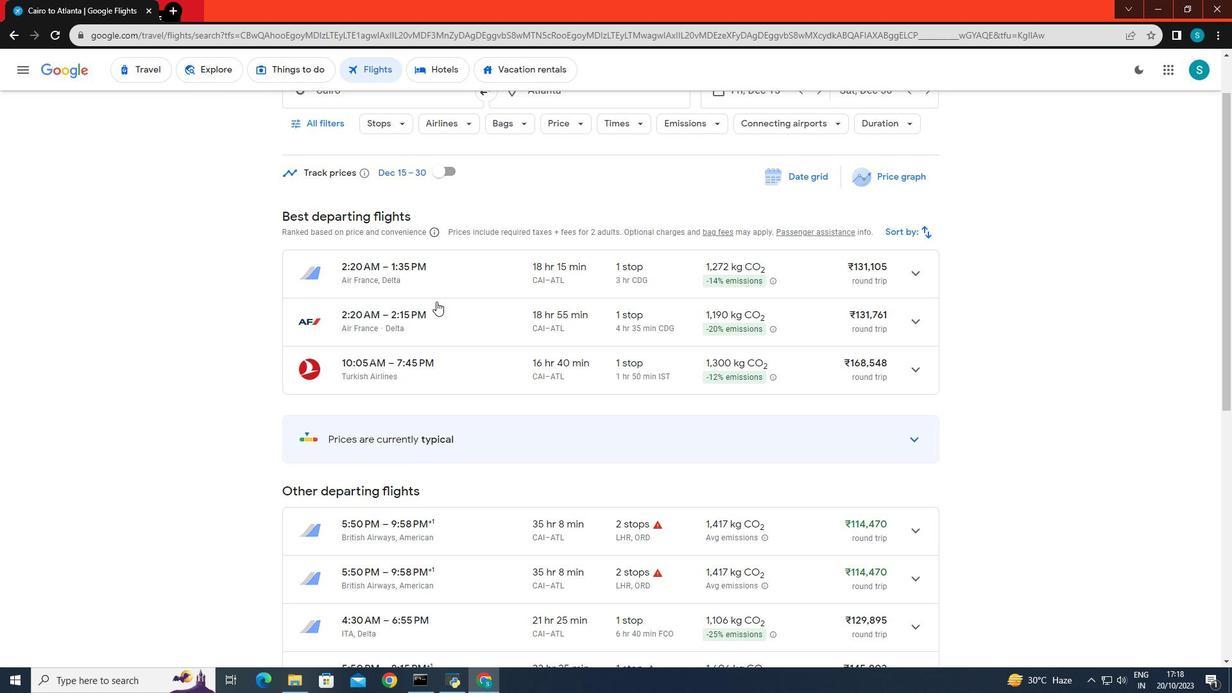 
Action: Mouse scrolled (436, 302) with delta (0, 0)
Screenshot: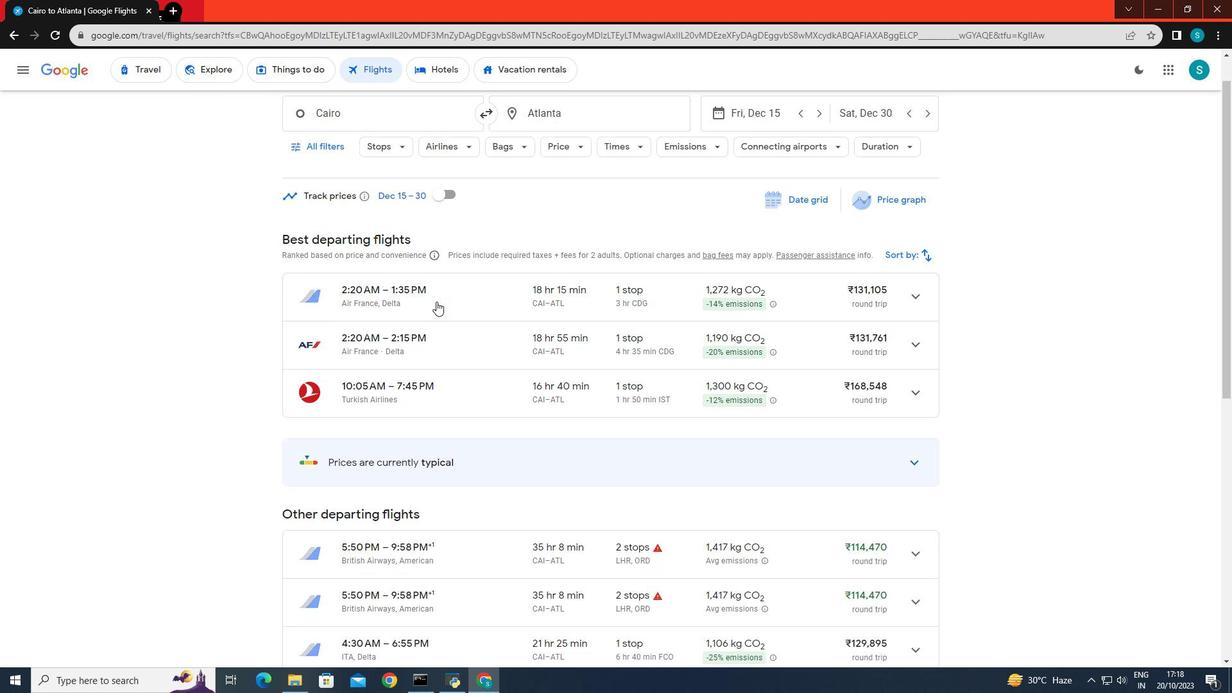 
Action: Mouse moved to (393, 191)
Screenshot: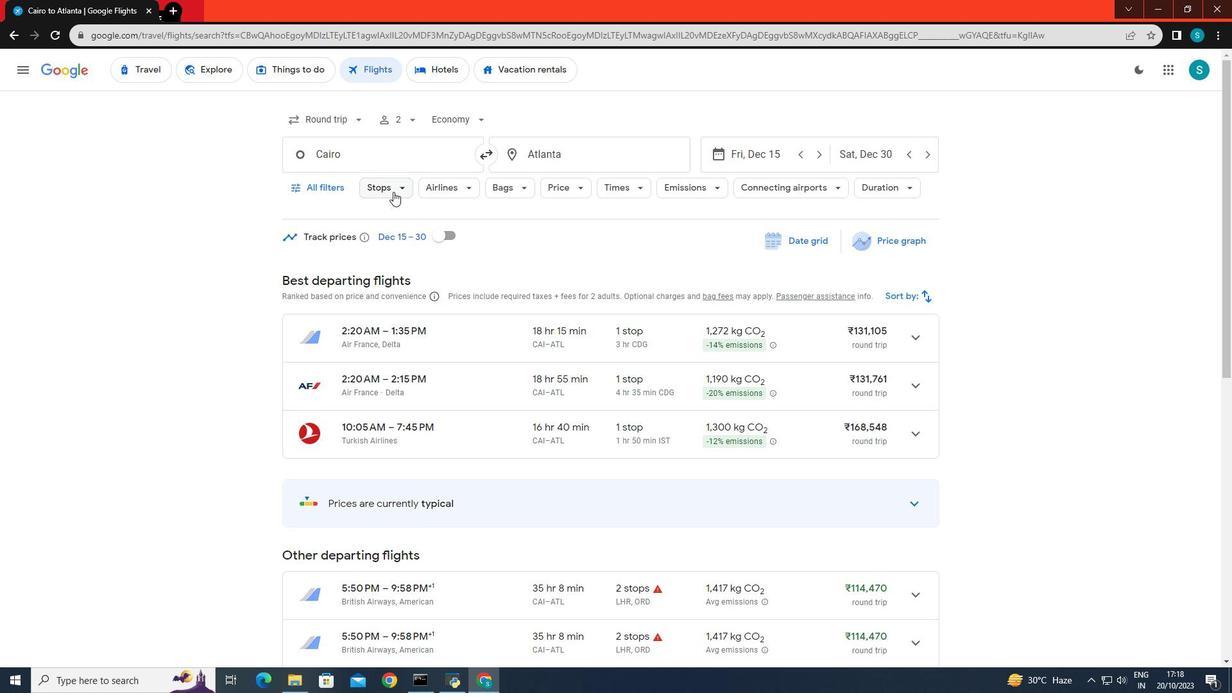
Action: Mouse pressed left at (393, 191)
Screenshot: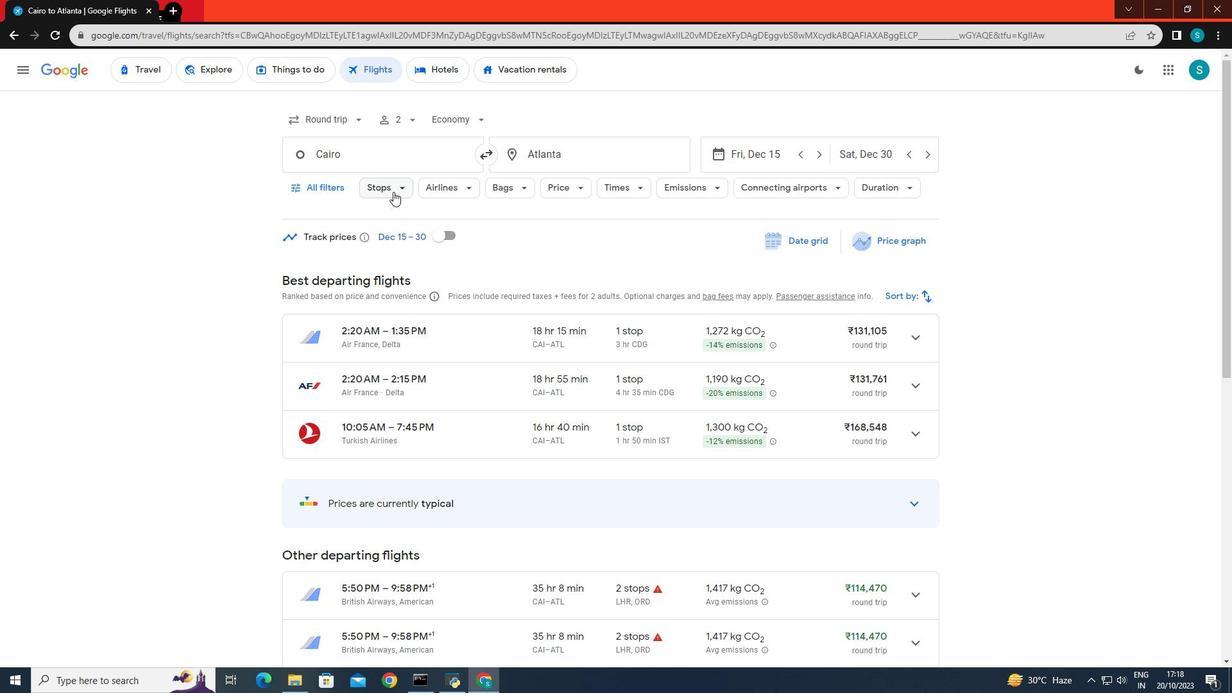 
Action: Mouse moved to (394, 256)
Screenshot: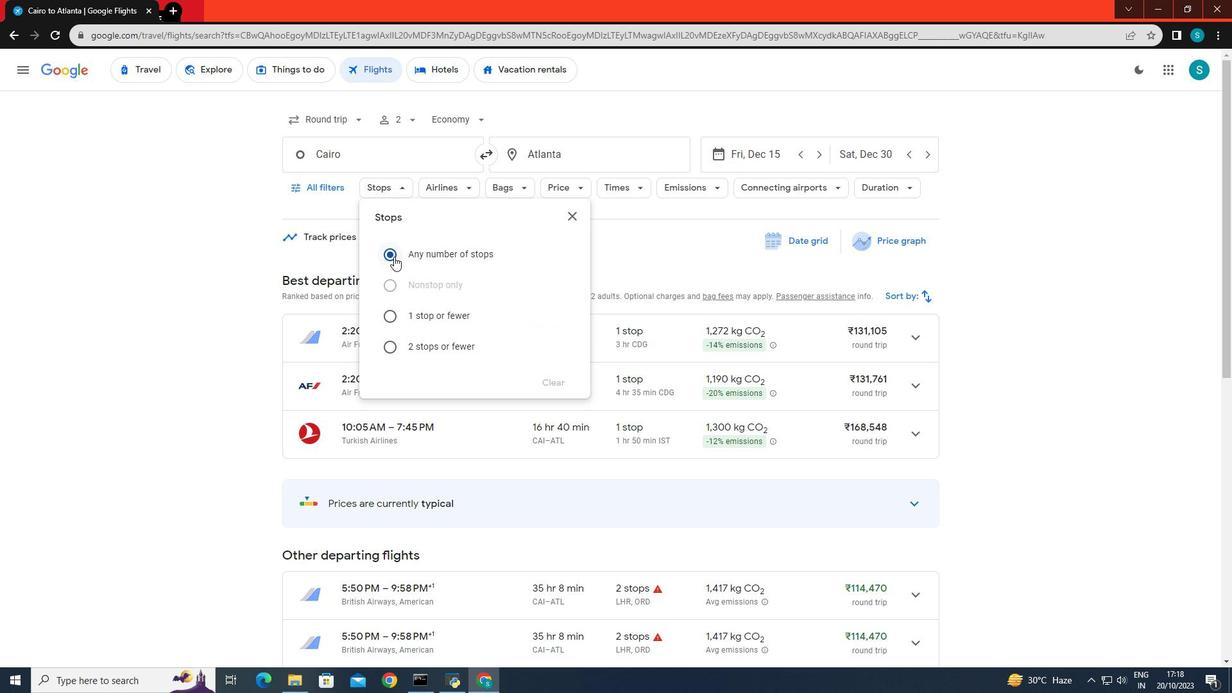 
Action: Mouse pressed left at (394, 256)
Screenshot: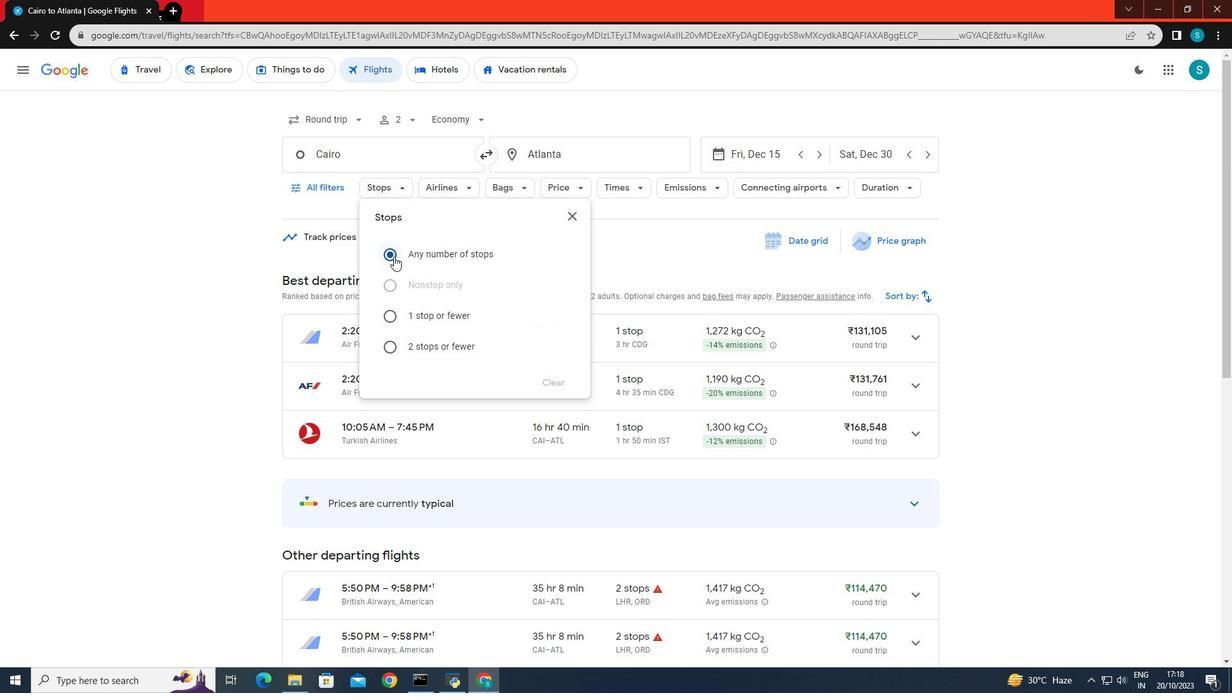 
Action: Mouse moved to (473, 183)
Screenshot: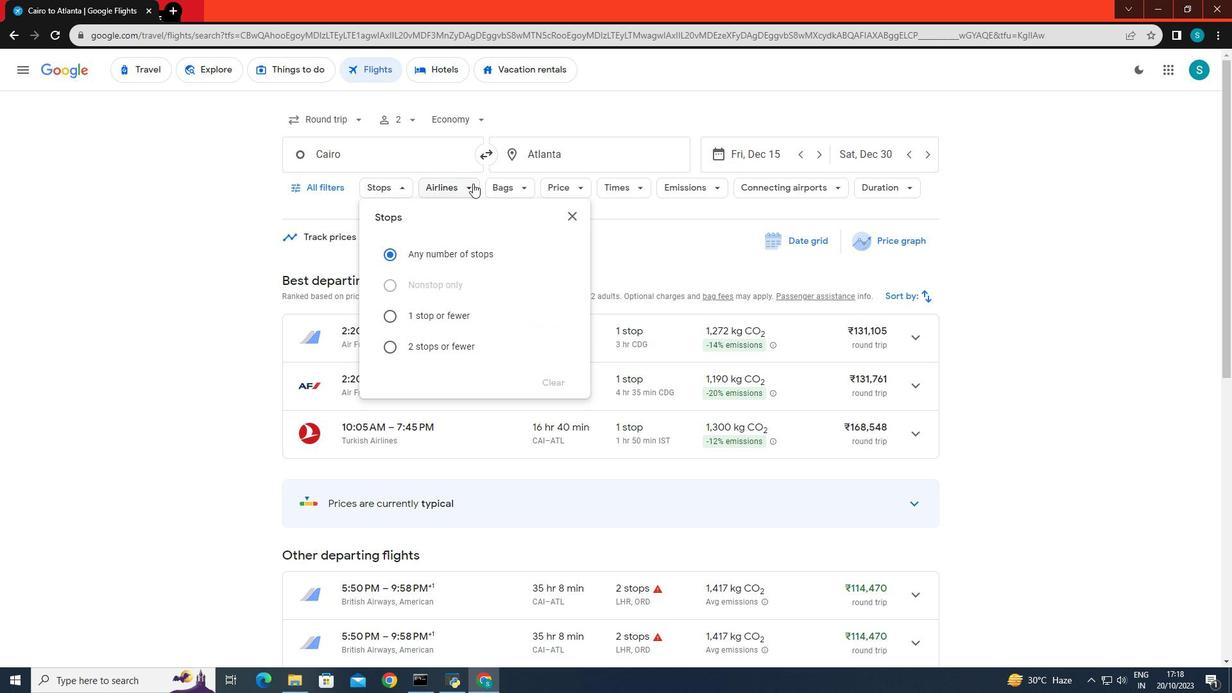 
Action: Mouse pressed left at (473, 183)
Screenshot: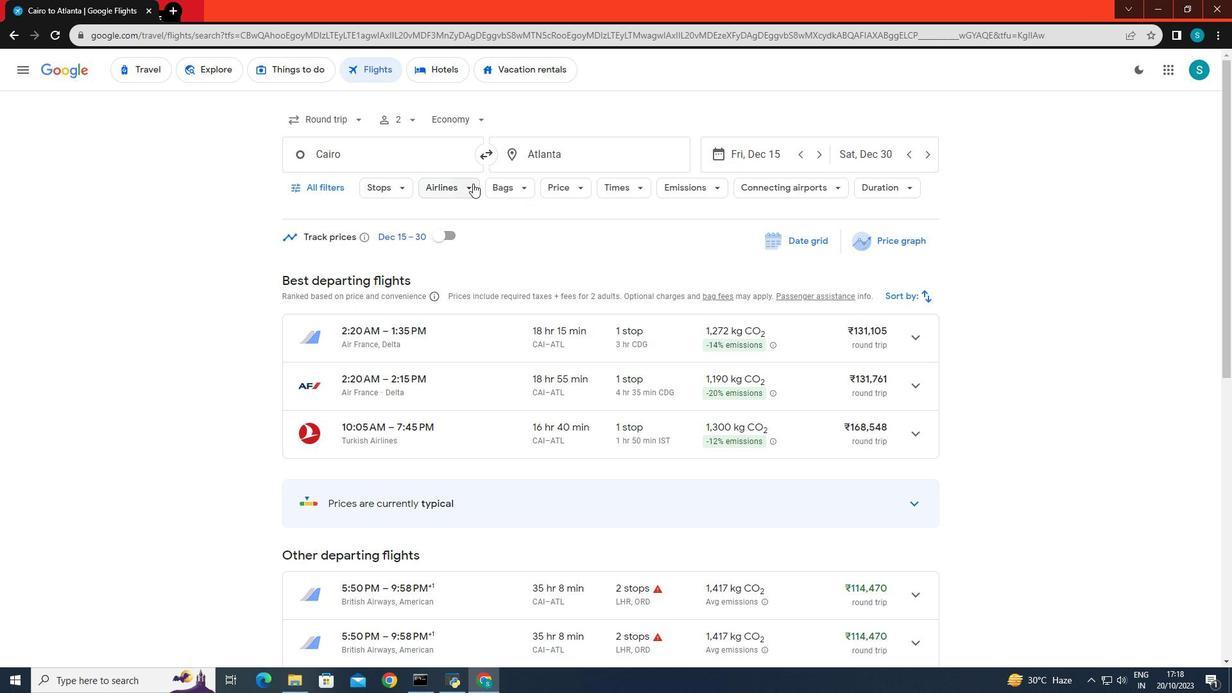 
Action: Mouse moved to (494, 286)
Screenshot: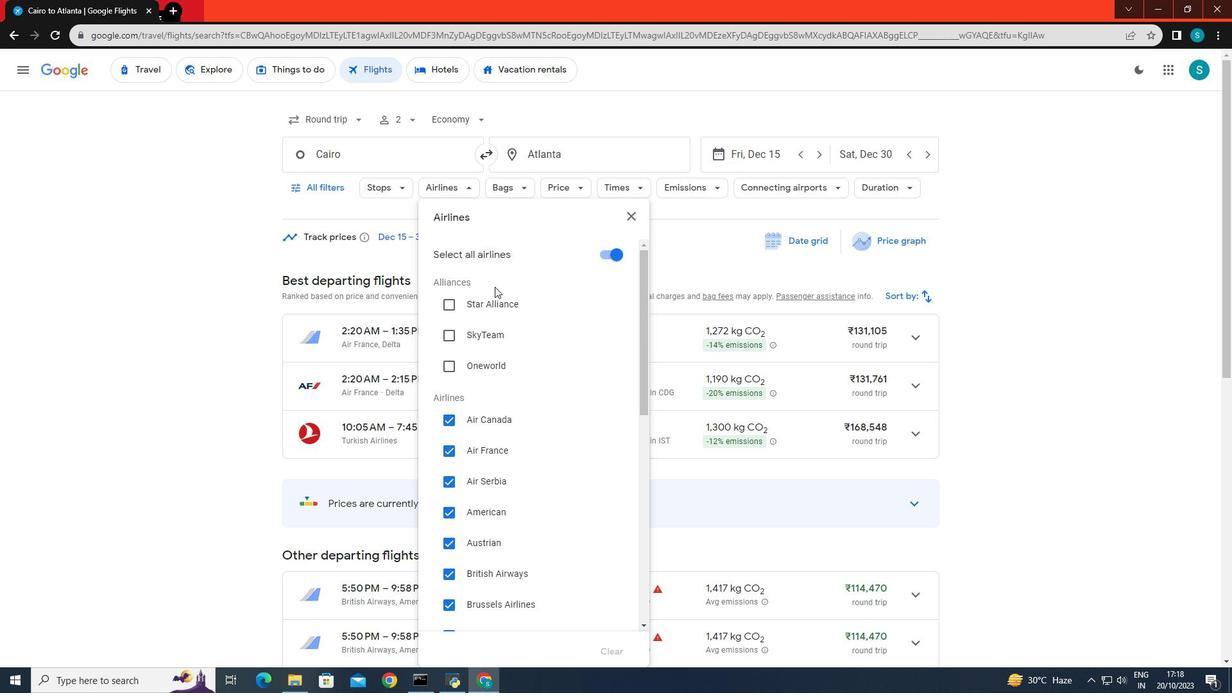 
Action: Mouse scrolled (494, 286) with delta (0, 0)
Screenshot: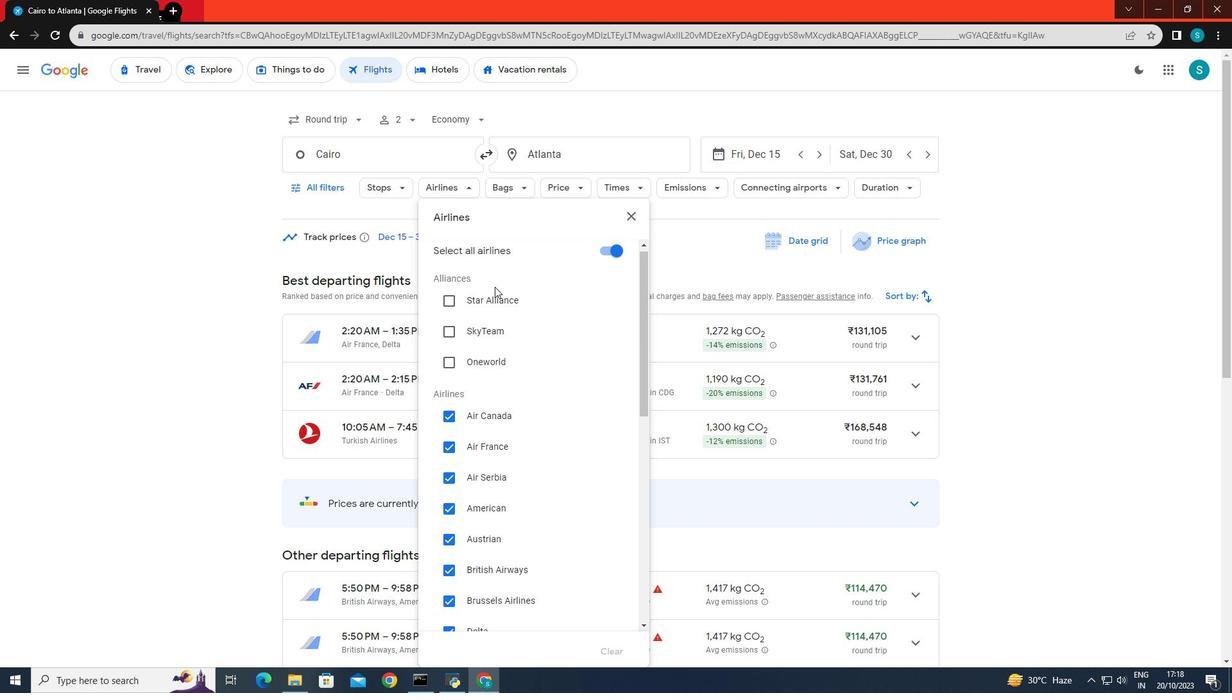 
Action: Mouse moved to (498, 303)
Screenshot: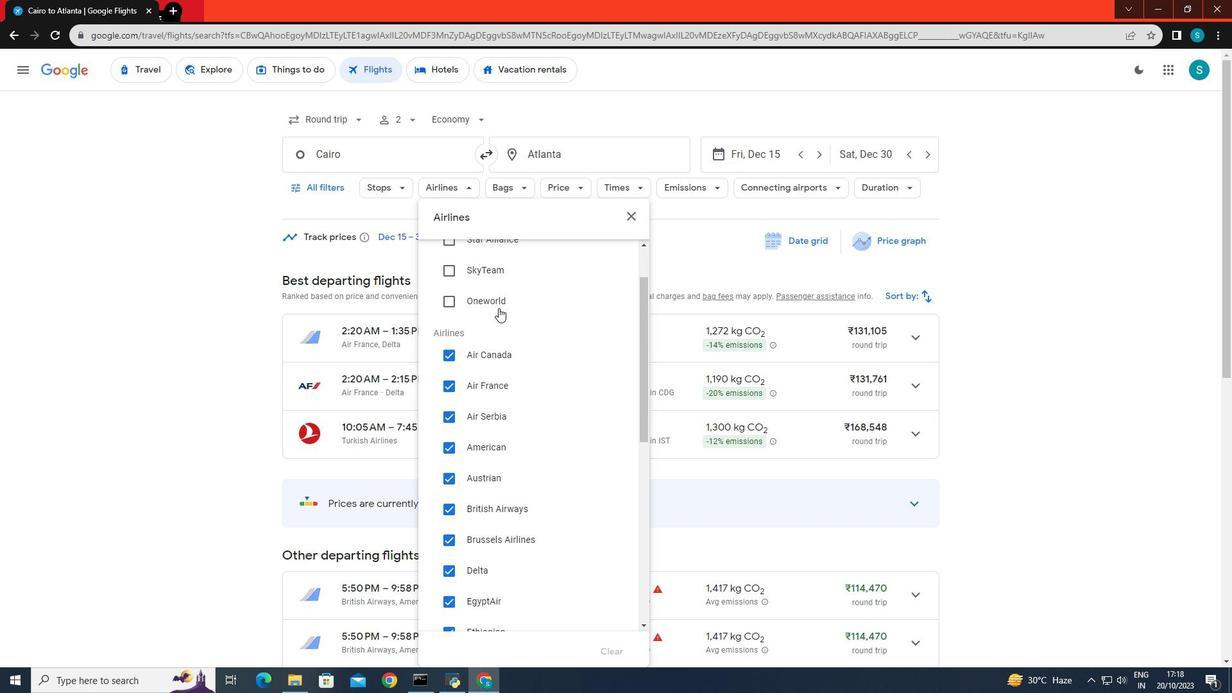 
Action: Mouse scrolled (498, 302) with delta (0, 0)
Screenshot: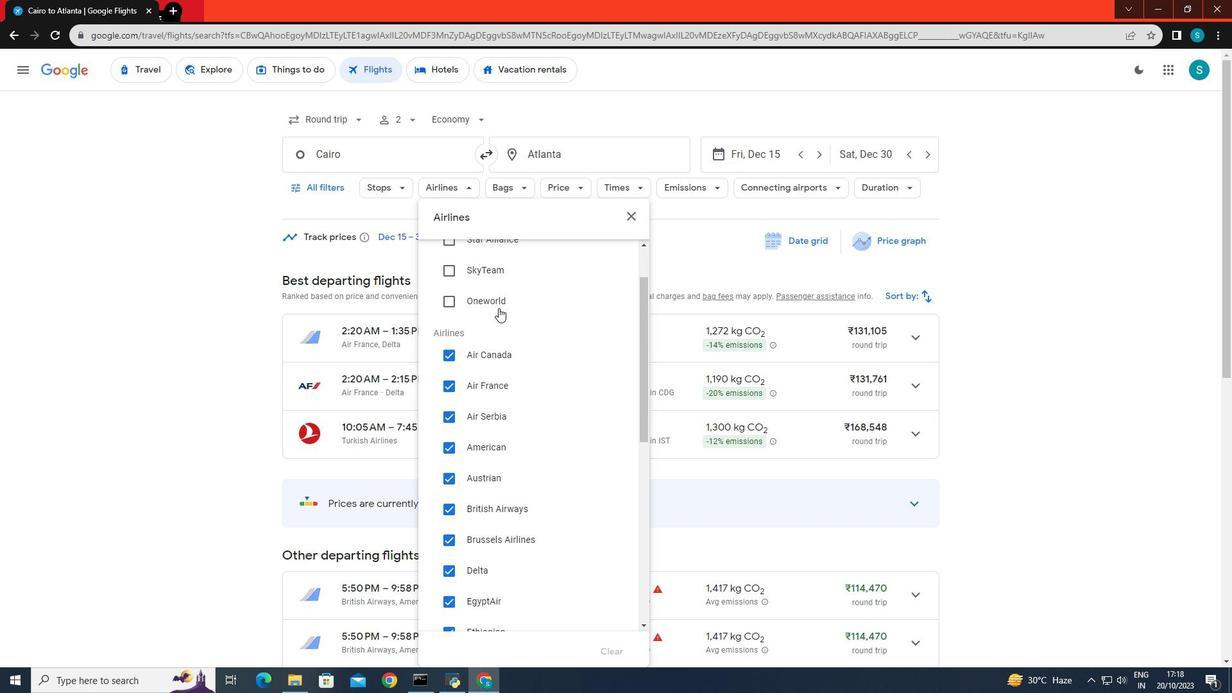 
Action: Mouse moved to (498, 308)
Screenshot: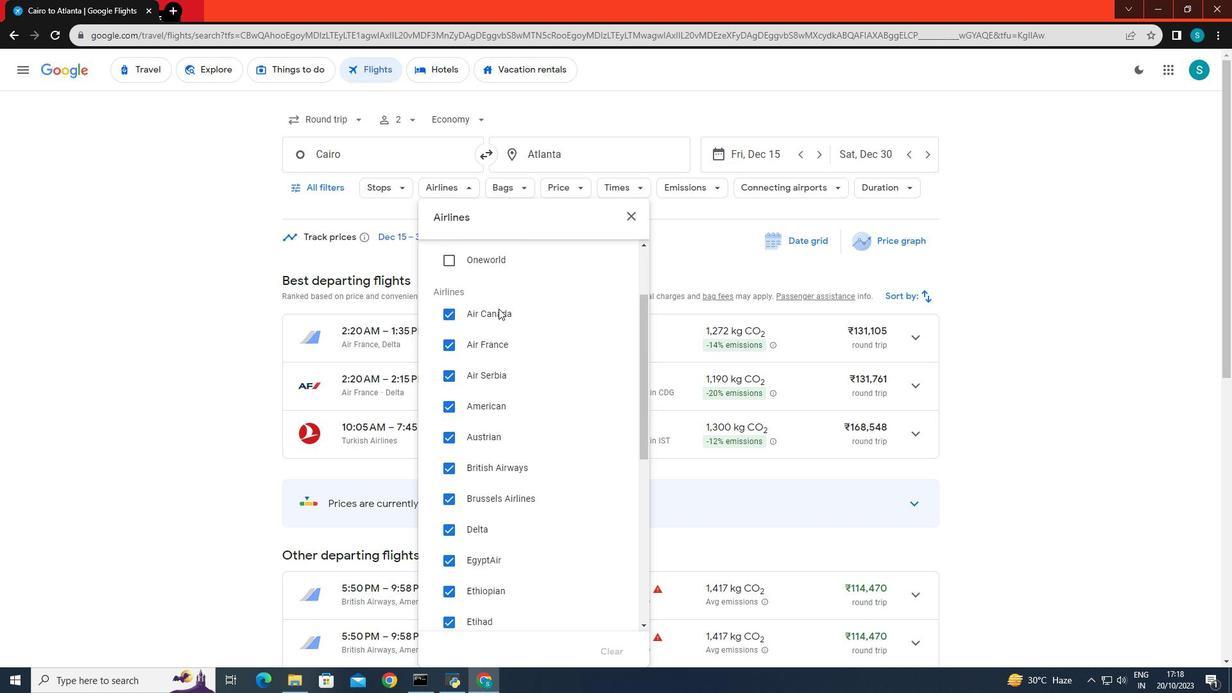 
Action: Mouse scrolled (498, 308) with delta (0, 0)
Screenshot: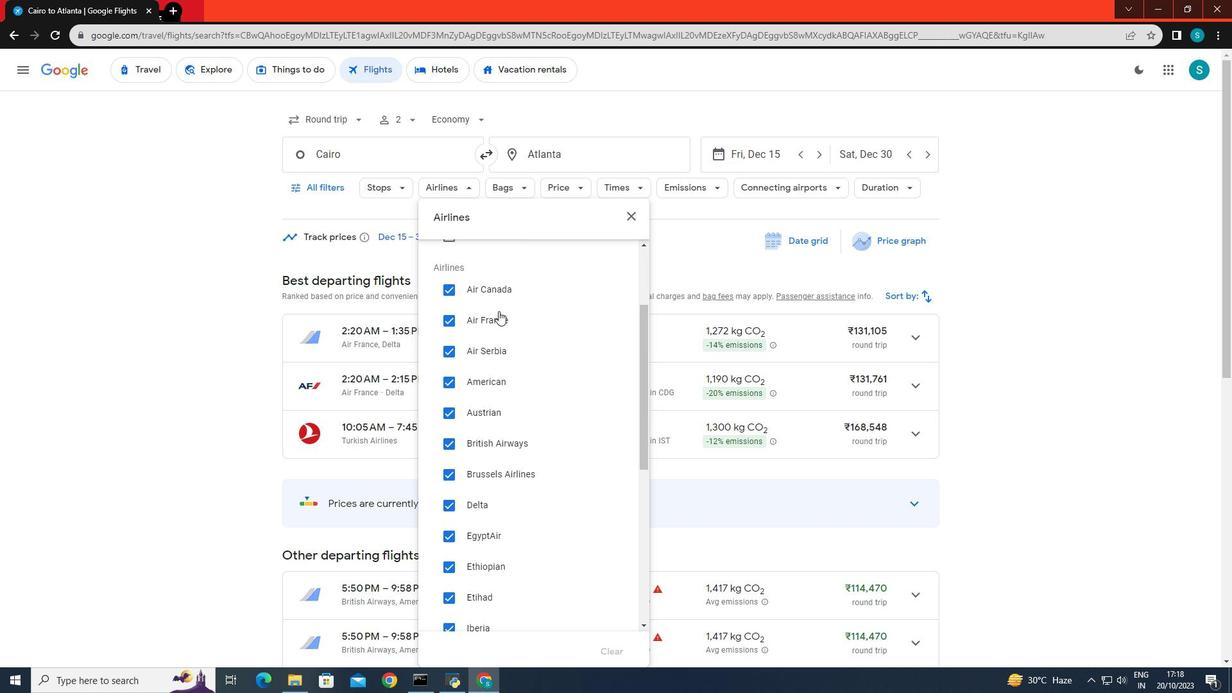 
Action: Mouse moved to (498, 379)
Screenshot: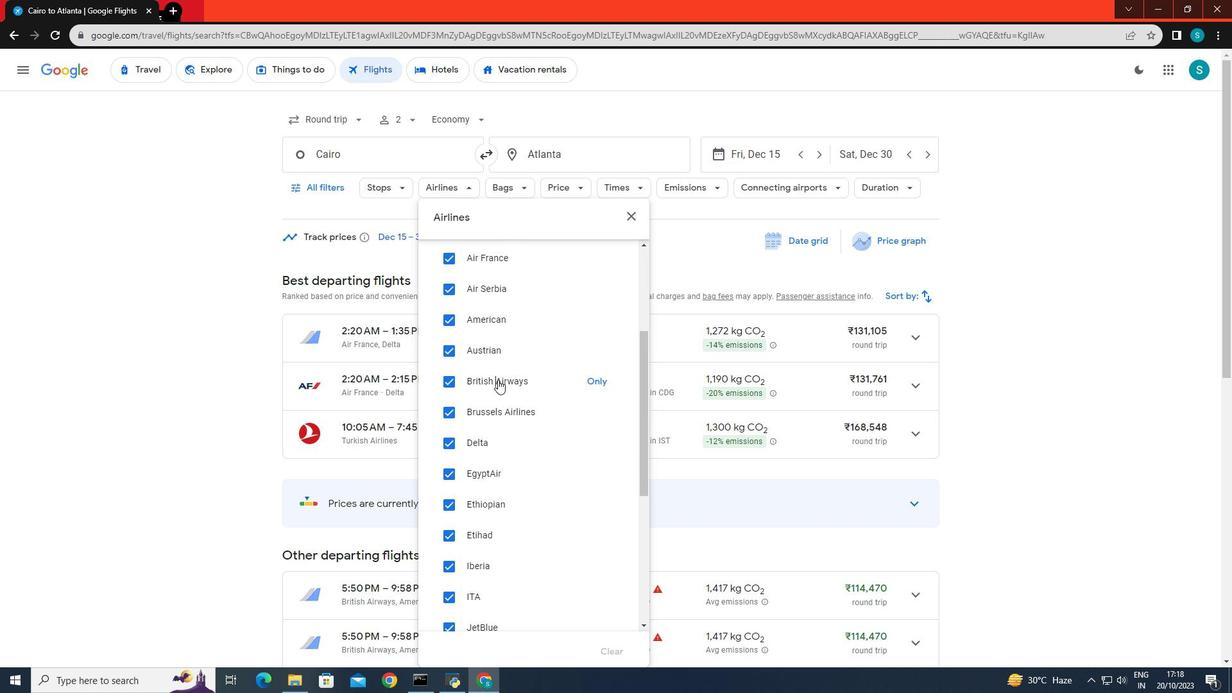 
Action: Mouse pressed left at (498, 379)
Screenshot: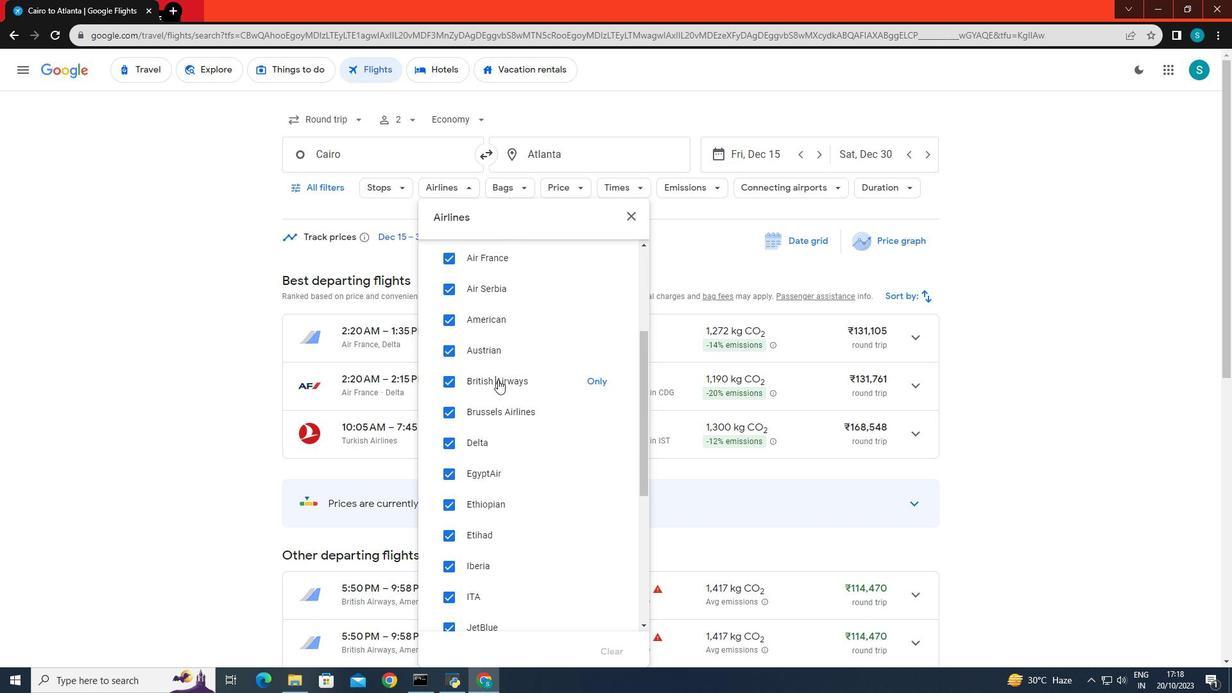 
Action: Mouse moved to (594, 380)
Screenshot: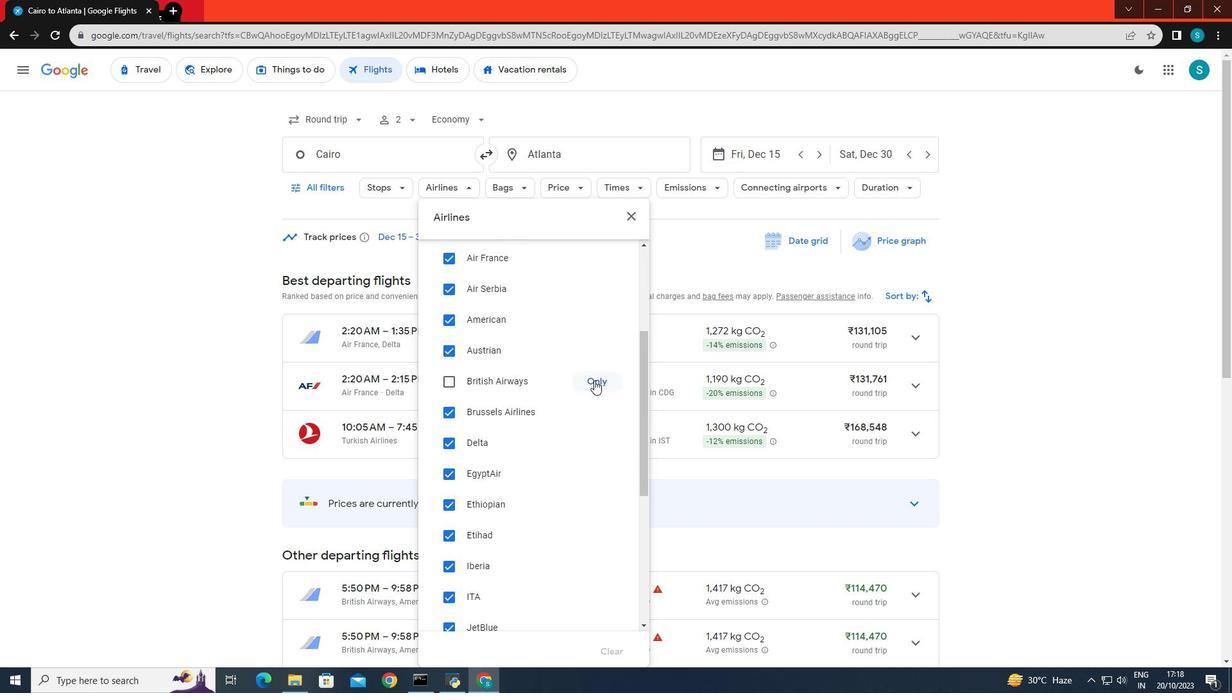 
Action: Mouse pressed left at (594, 380)
Screenshot: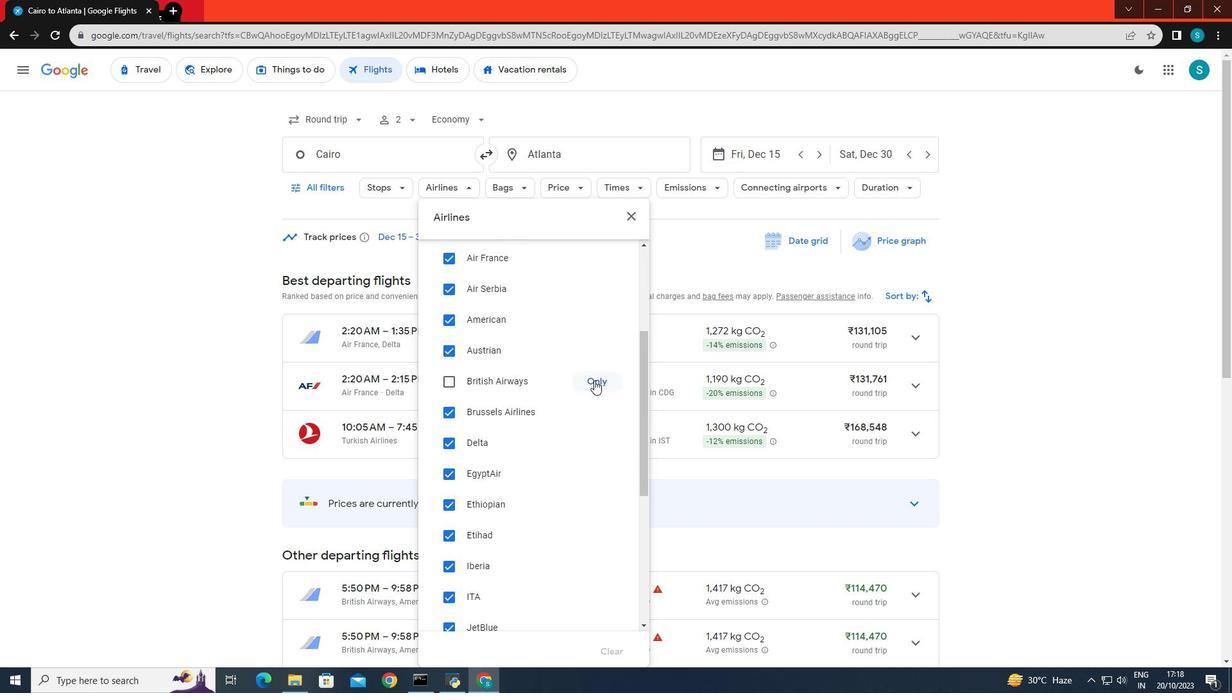 
Action: Mouse moved to (213, 313)
Screenshot: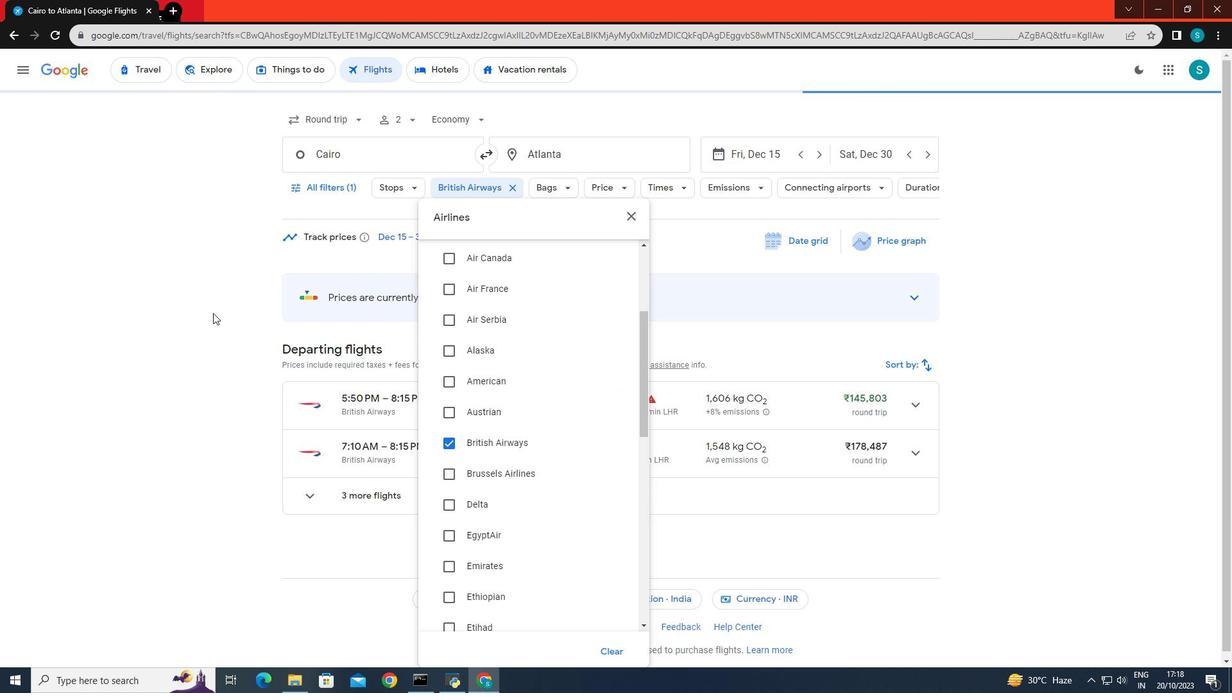 
Action: Mouse pressed left at (213, 313)
Screenshot: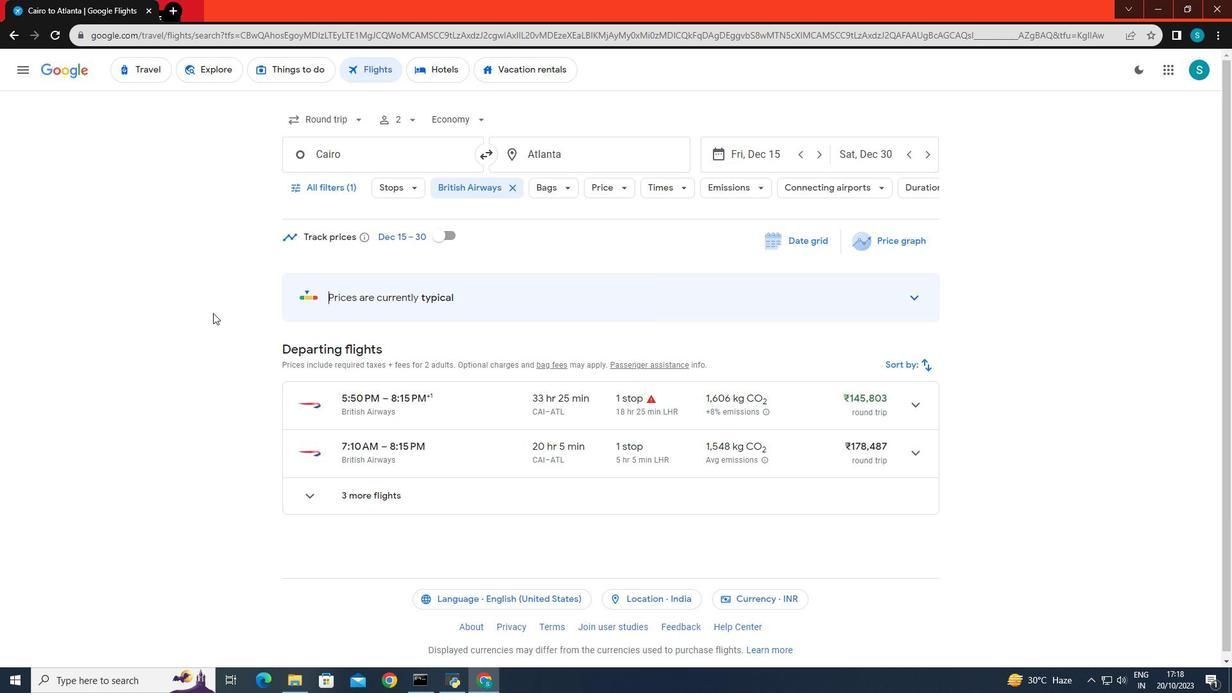 
Action: Mouse moved to (689, 184)
Screenshot: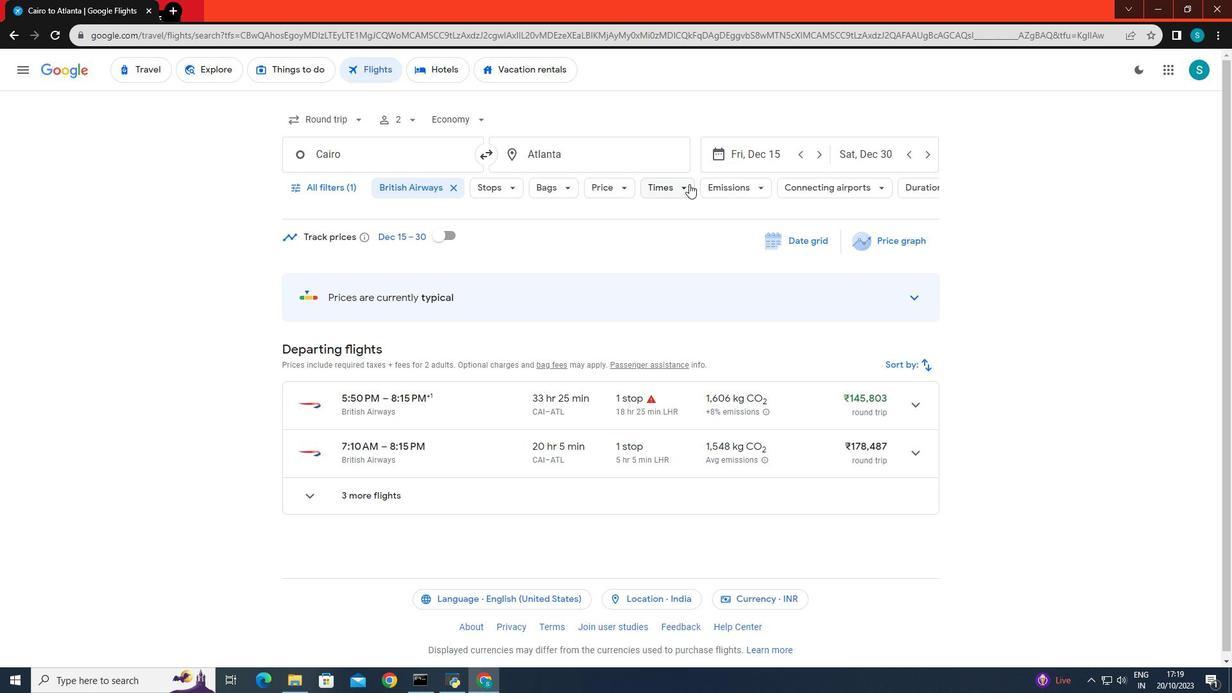 
Action: Mouse pressed left at (689, 184)
Screenshot: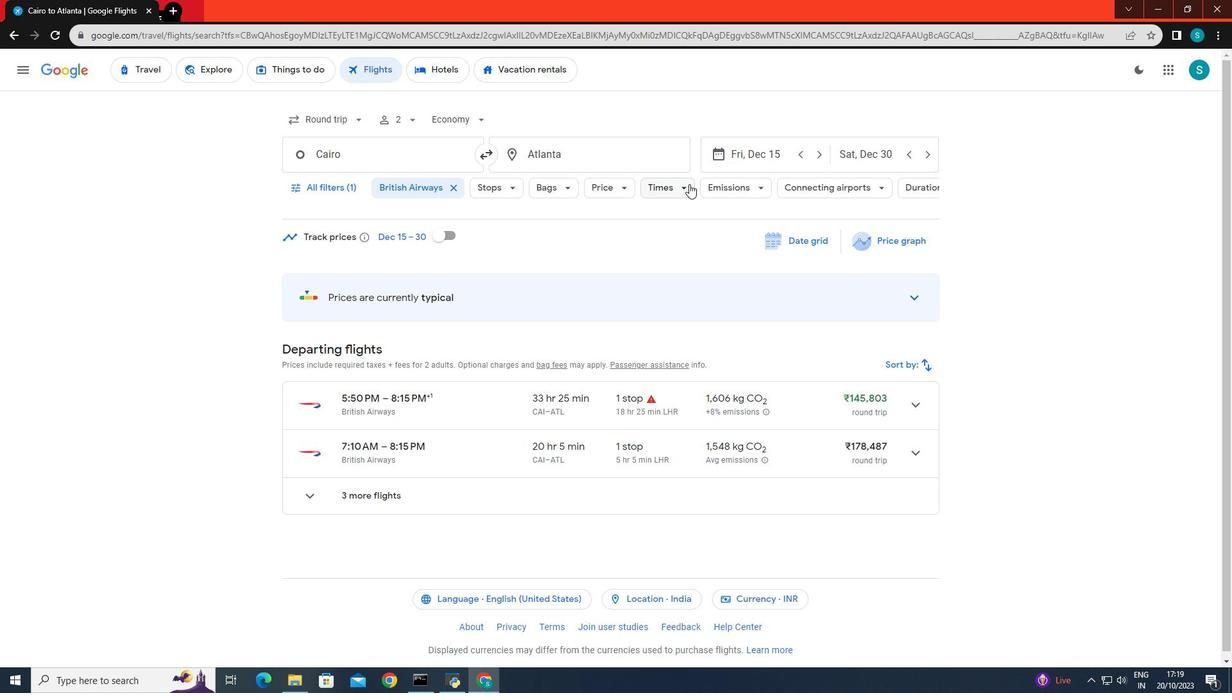 
Action: Mouse moved to (661, 342)
Screenshot: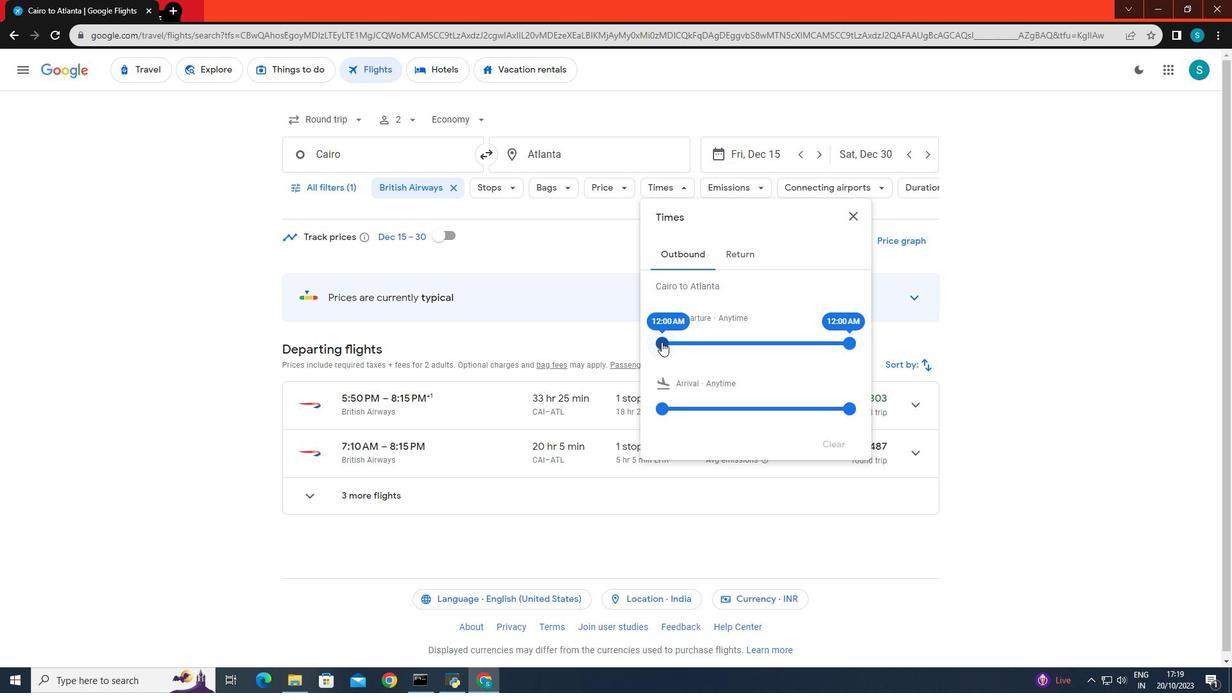 
Action: Mouse pressed left at (661, 342)
Screenshot: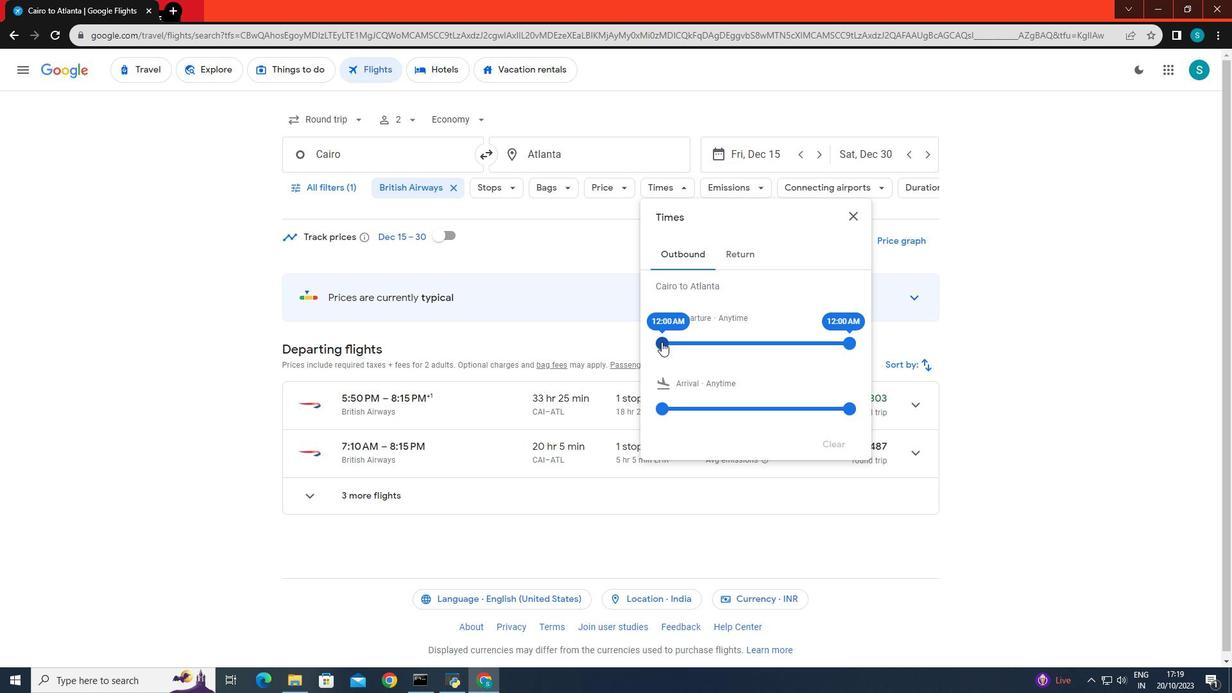 
Action: Mouse moved to (905, 438)
Screenshot: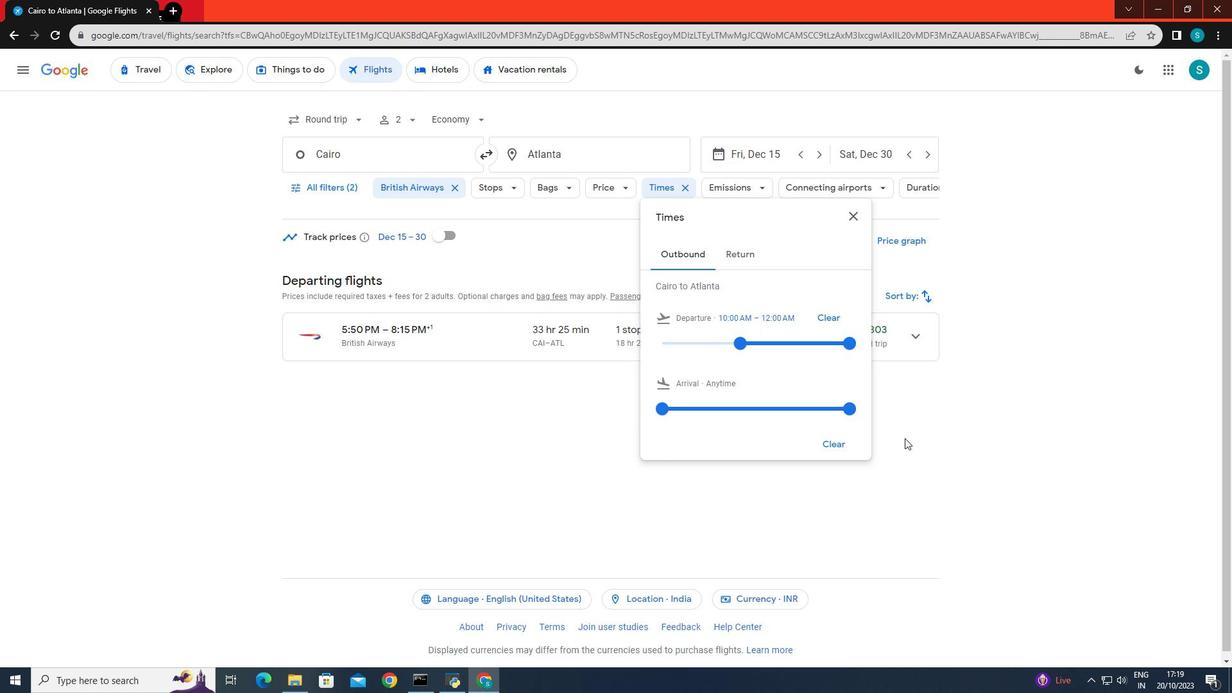 
Action: Mouse pressed left at (905, 438)
Screenshot: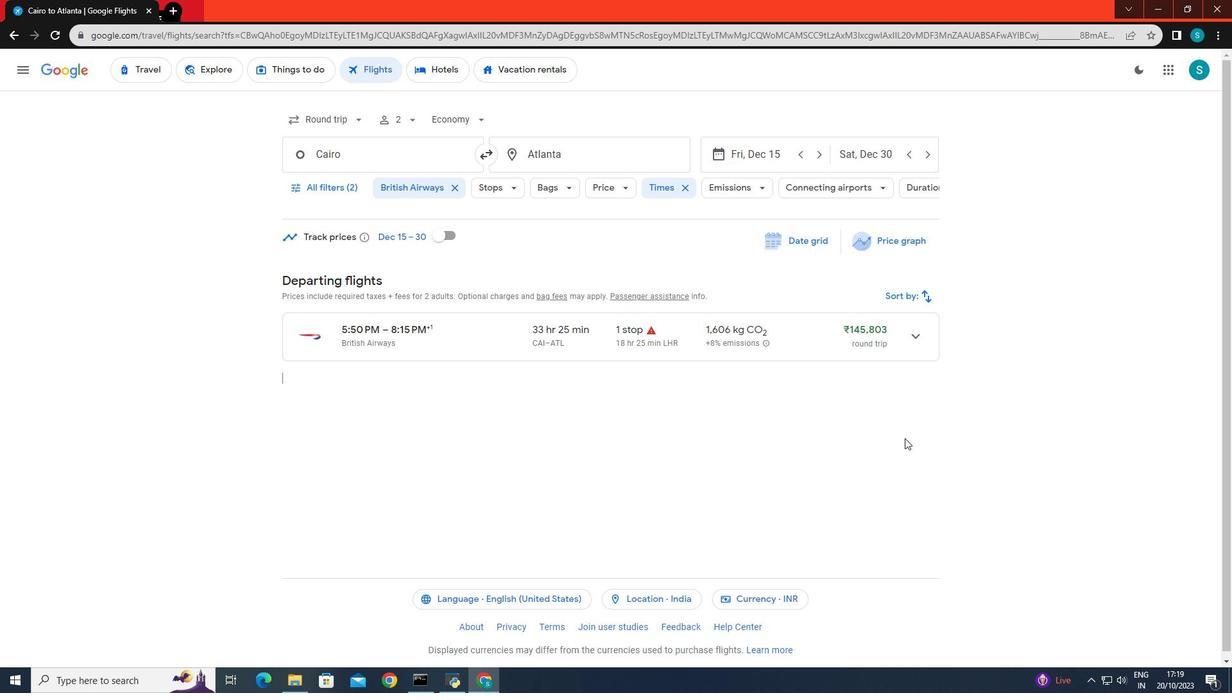 
Action: Mouse moved to (682, 233)
Screenshot: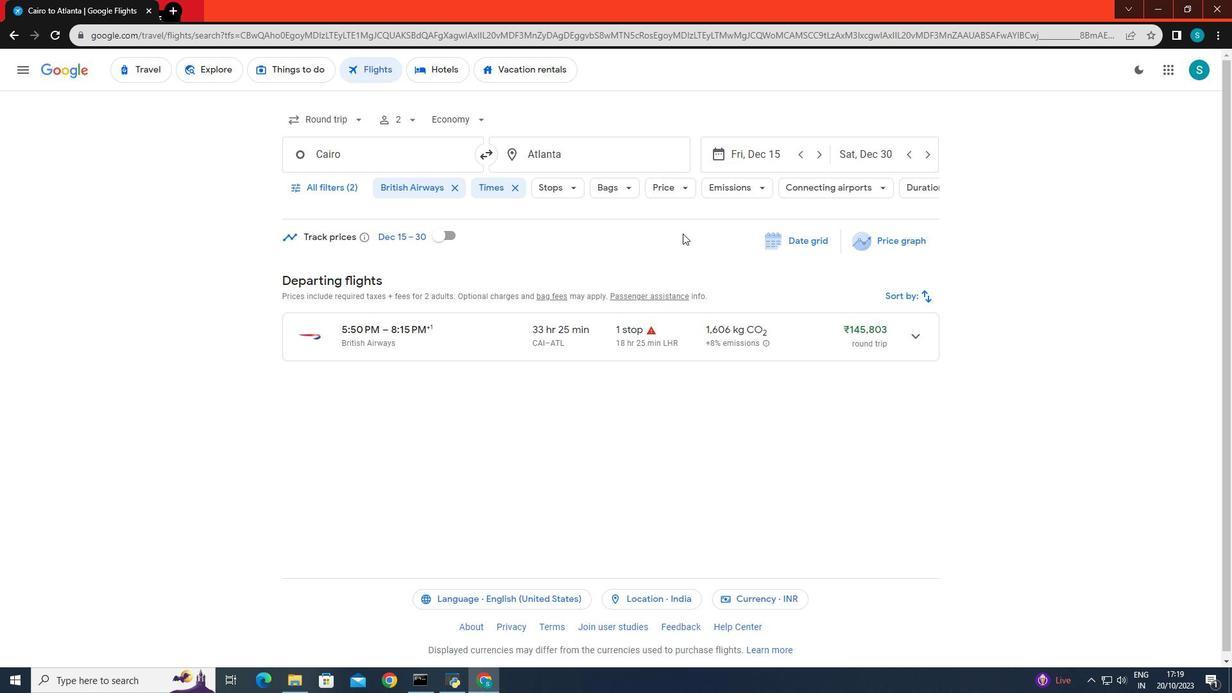 
